 Task: Research Airbnb accommodation in OuÃ©sso, Republic of the Congo from 4th December, 2023 to 10th December, 2023 for 8 adults.4 bedrooms having 8 beds and 4 bathrooms. Property type can be house. Amenities needed are: wifi, TV, free parkinig on premises, gym, breakfast. Booking option can be shelf check-in. Look for 3 properties as per requirement.
Action: Mouse moved to (427, 96)
Screenshot: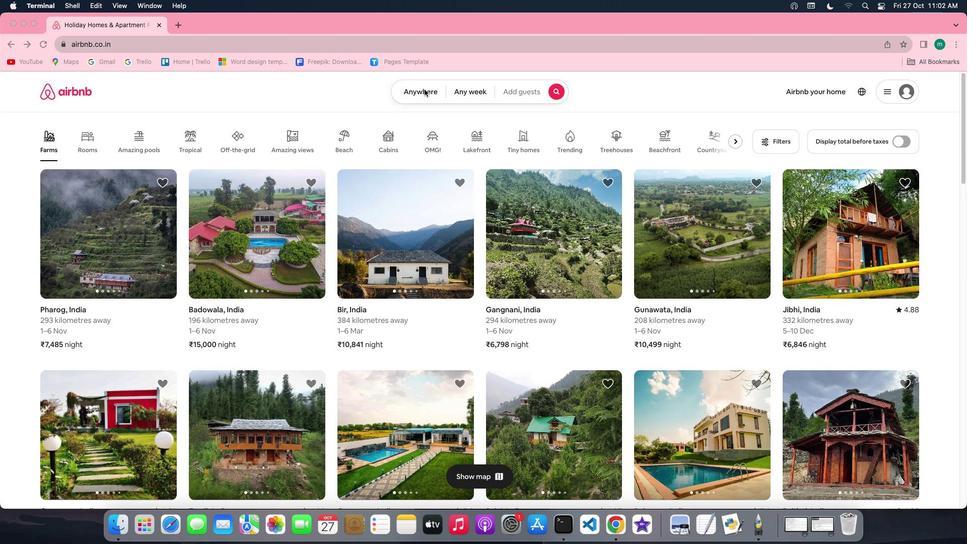 
Action: Mouse pressed left at (427, 96)
Screenshot: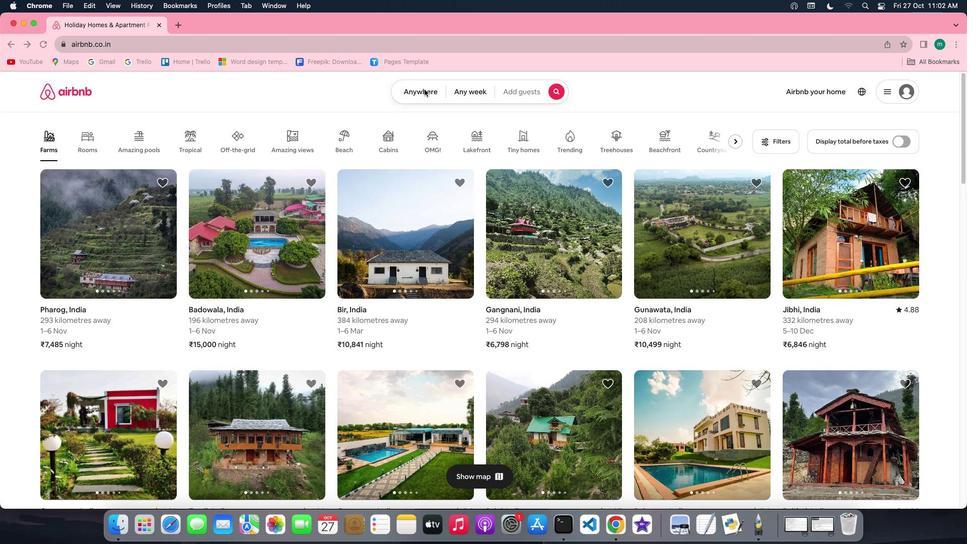 
Action: Mouse pressed left at (427, 96)
Screenshot: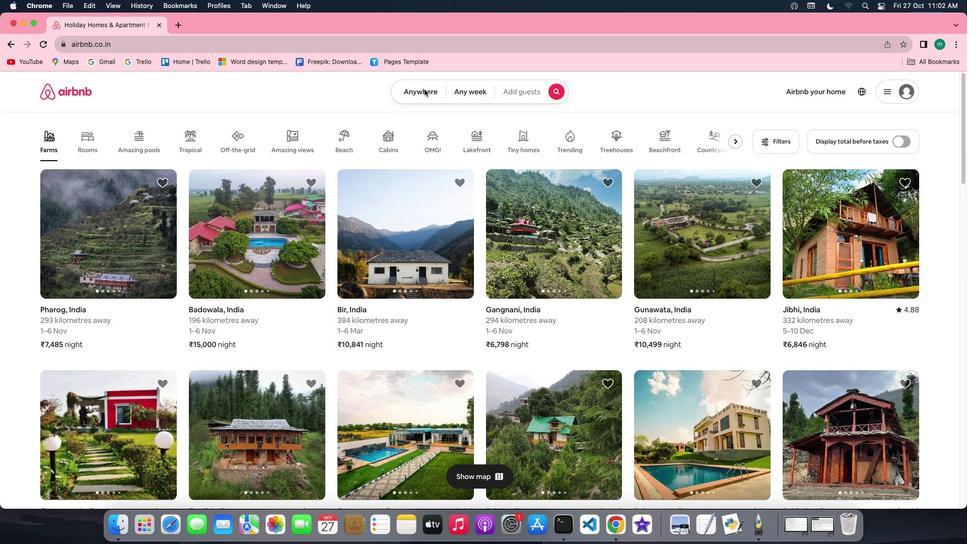 
Action: Mouse moved to (387, 128)
Screenshot: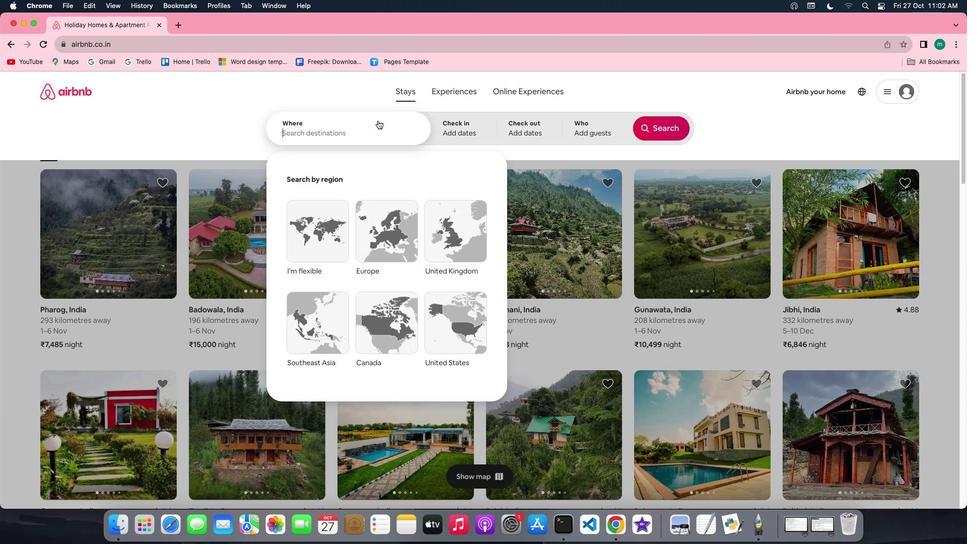 
Action: Key pressed Key.shift'O''u''e''s''s''o'','Key.spaceKey.shift'R''e''p''u''b''l''i''c'Key.space'o''f'Key.space't''h''e'Key.spaceKey.shift'C''o''n''g''o'
Screenshot: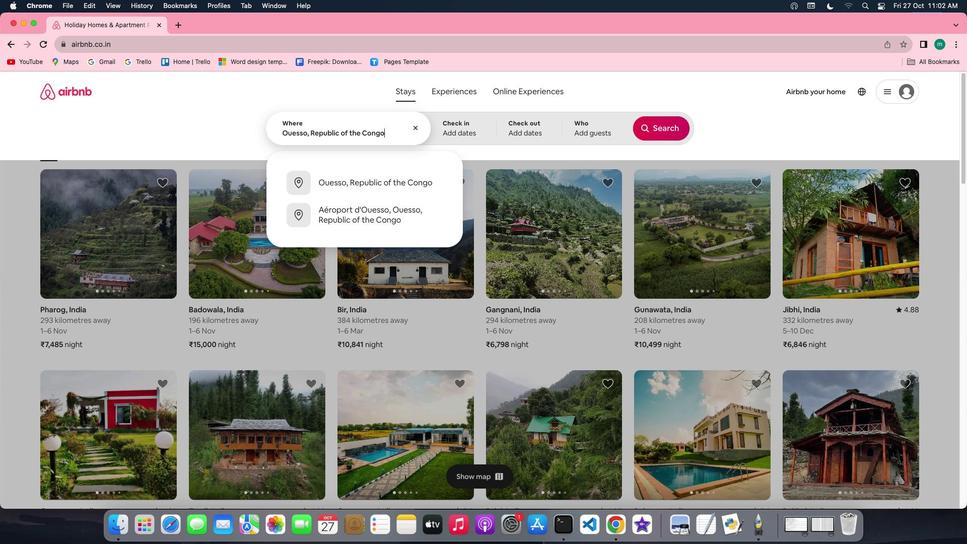 
Action: Mouse moved to (463, 127)
Screenshot: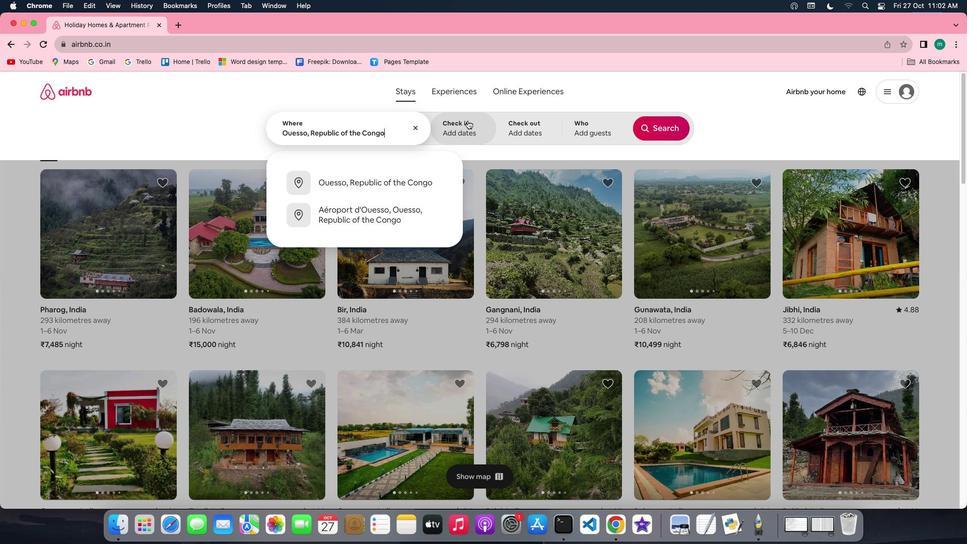 
Action: Mouse pressed left at (463, 127)
Screenshot: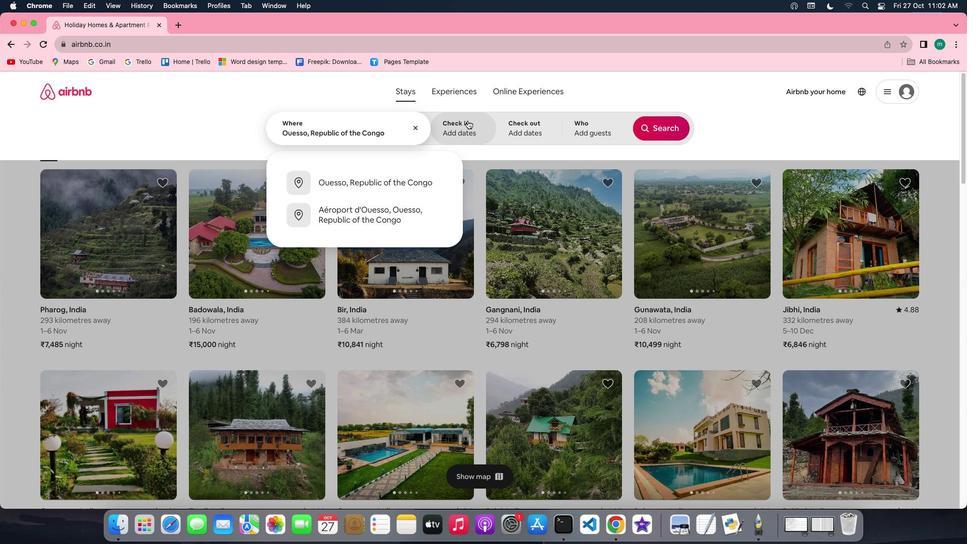 
Action: Mouse moved to (618, 216)
Screenshot: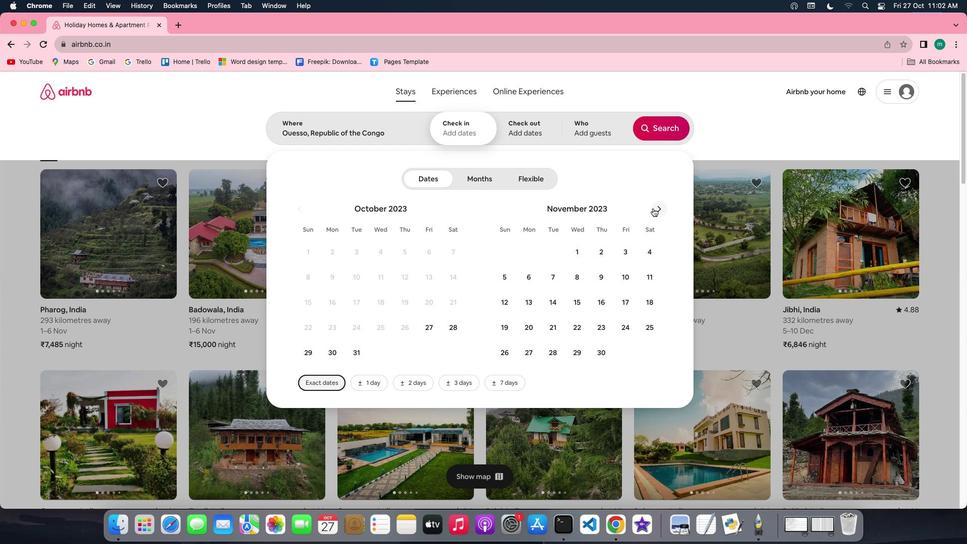 
Action: Mouse pressed left at (618, 216)
Screenshot: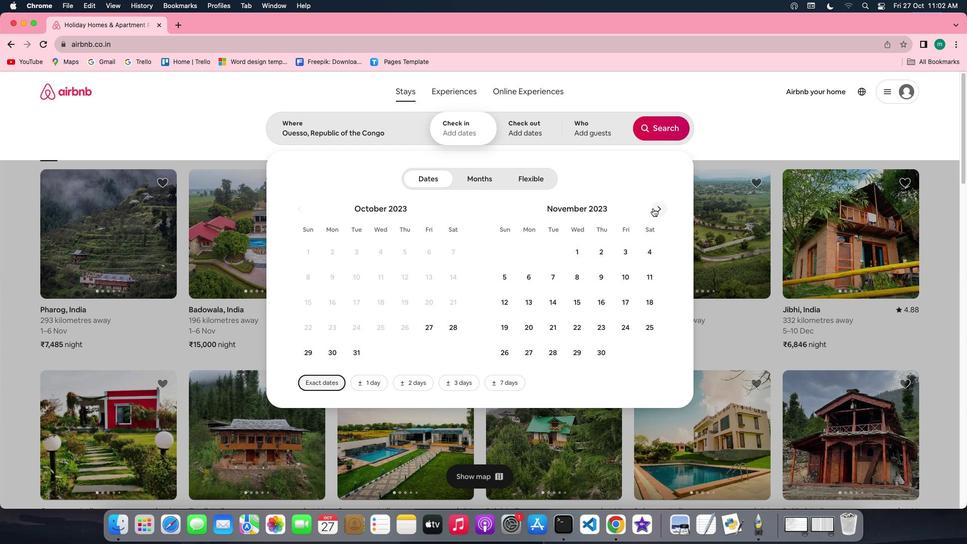 
Action: Mouse moved to (516, 284)
Screenshot: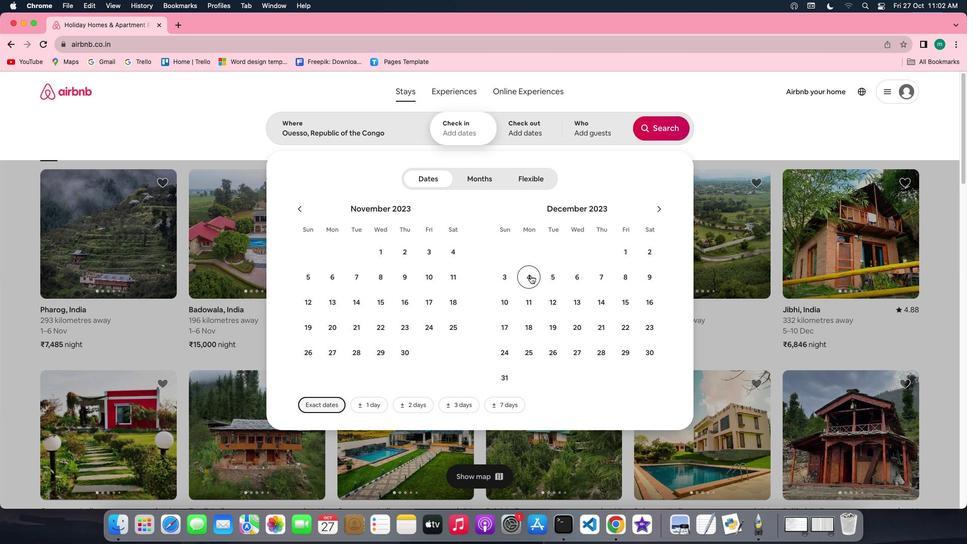 
Action: Mouse pressed left at (516, 284)
Screenshot: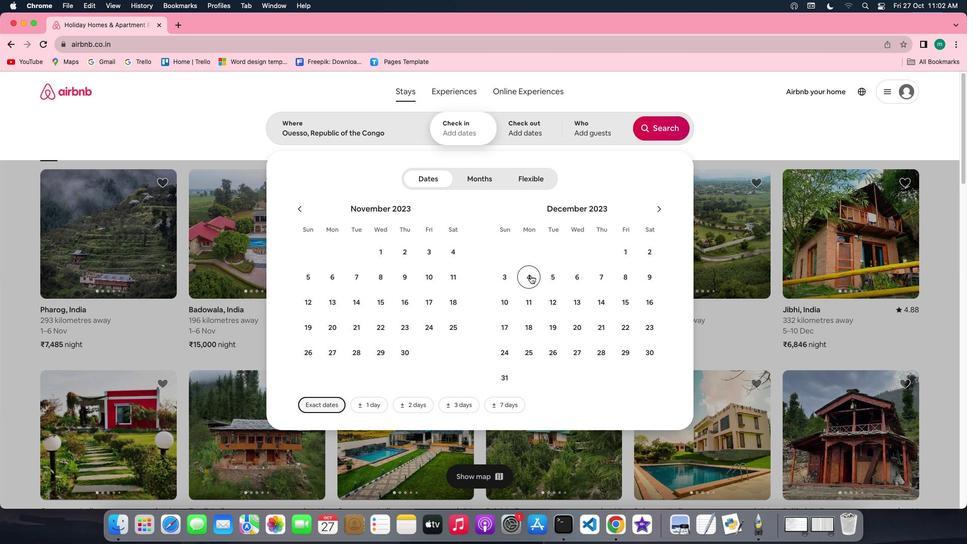 
Action: Mouse moved to (497, 311)
Screenshot: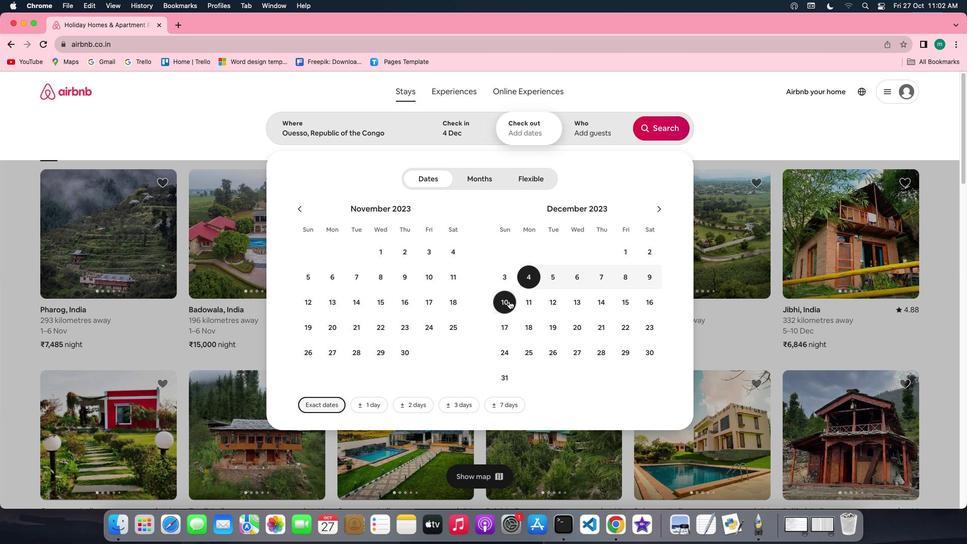 
Action: Mouse pressed left at (497, 311)
Screenshot: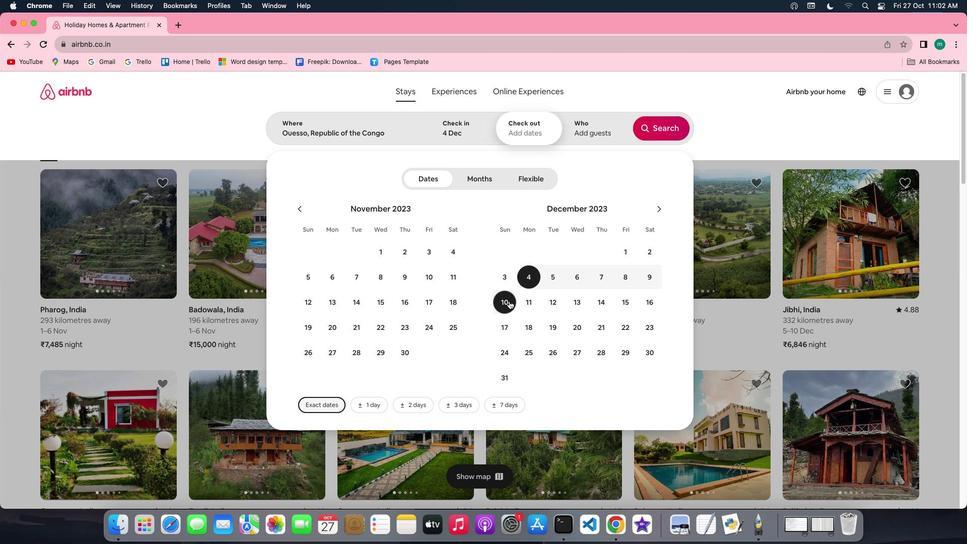 
Action: Mouse moved to (573, 139)
Screenshot: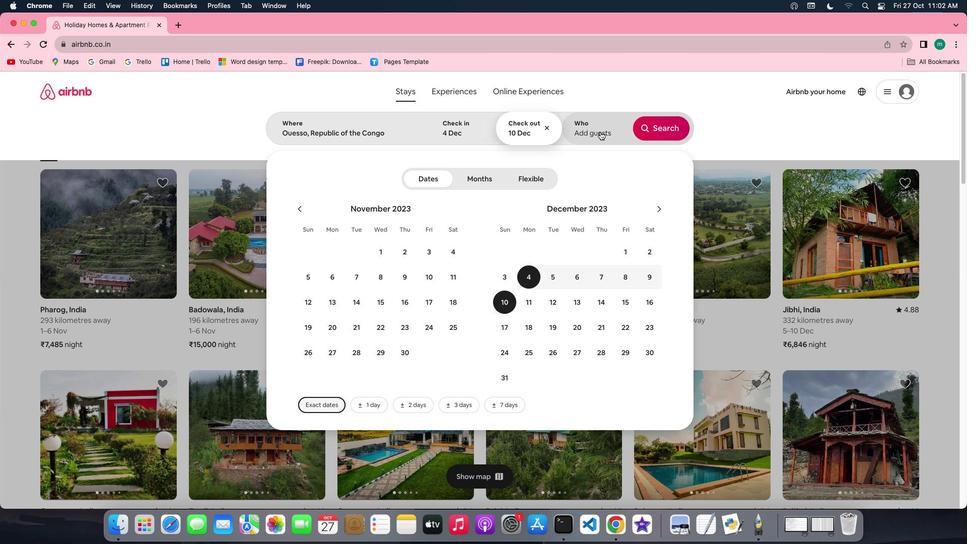 
Action: Mouse pressed left at (573, 139)
Screenshot: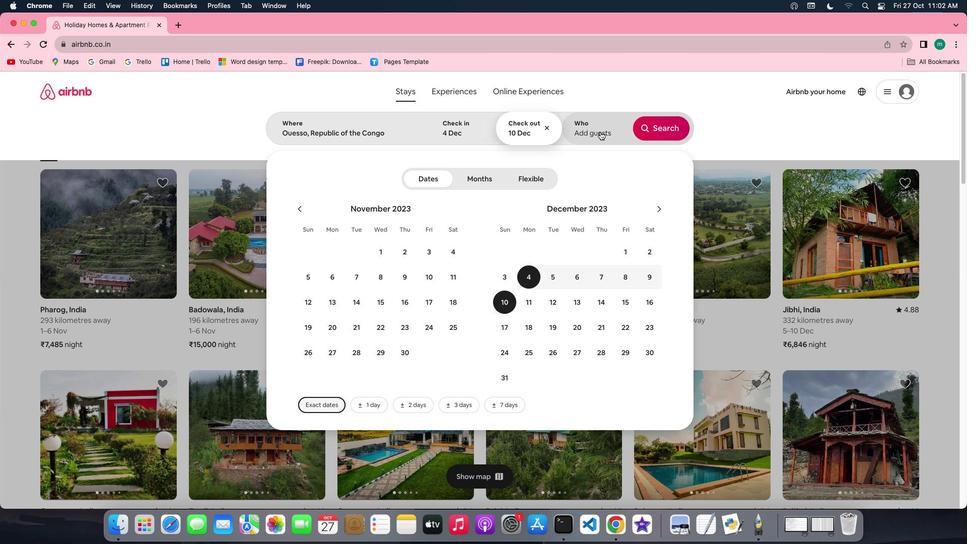 
Action: Mouse moved to (627, 192)
Screenshot: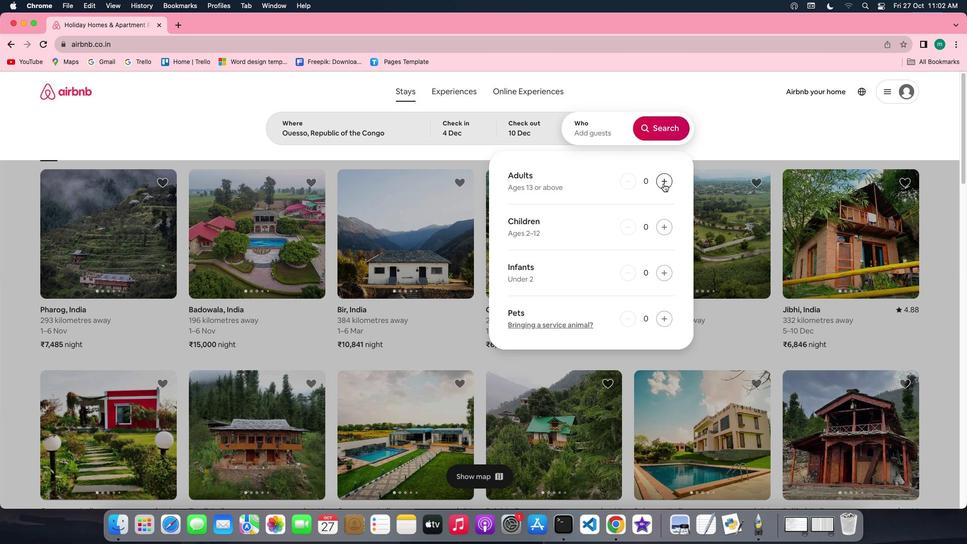 
Action: Mouse pressed left at (627, 192)
Screenshot: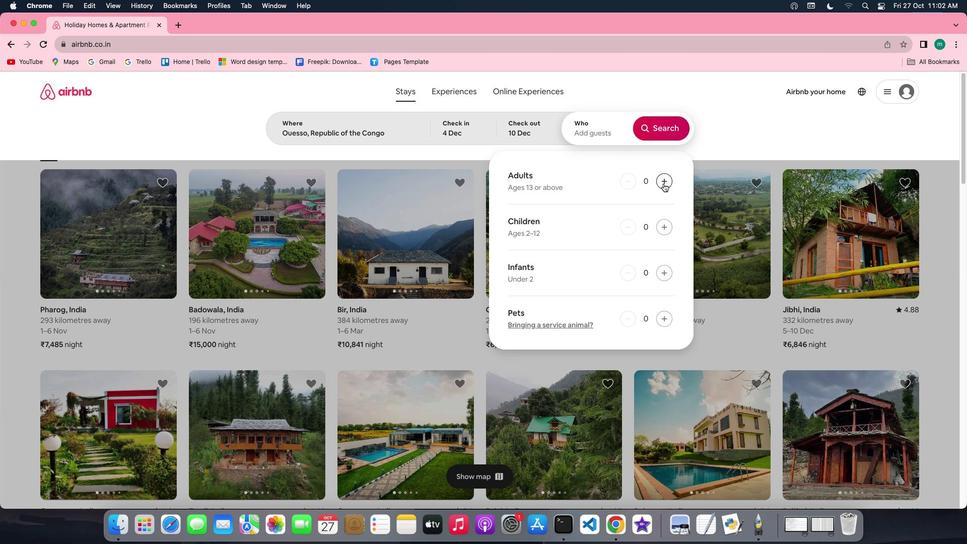 
Action: Mouse pressed left at (627, 192)
Screenshot: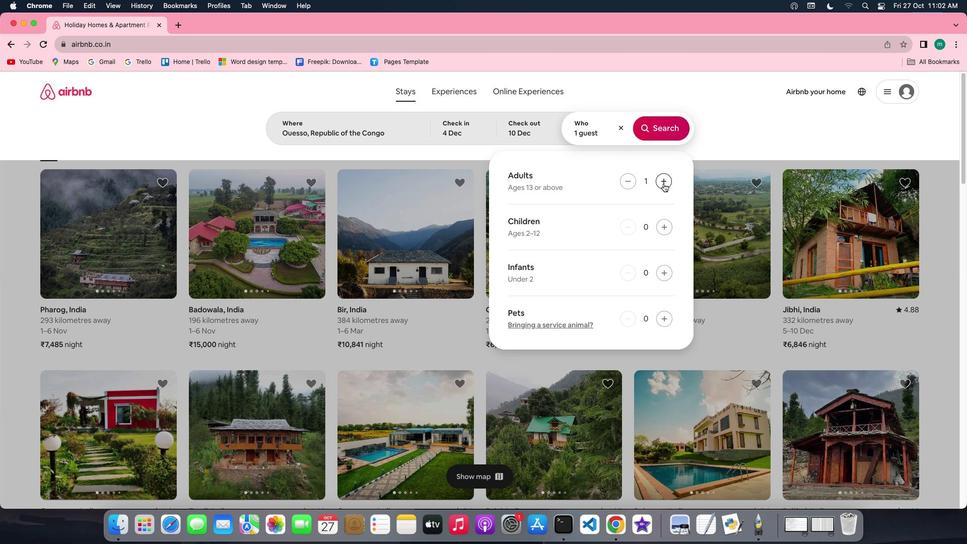 
Action: Mouse pressed left at (627, 192)
Screenshot: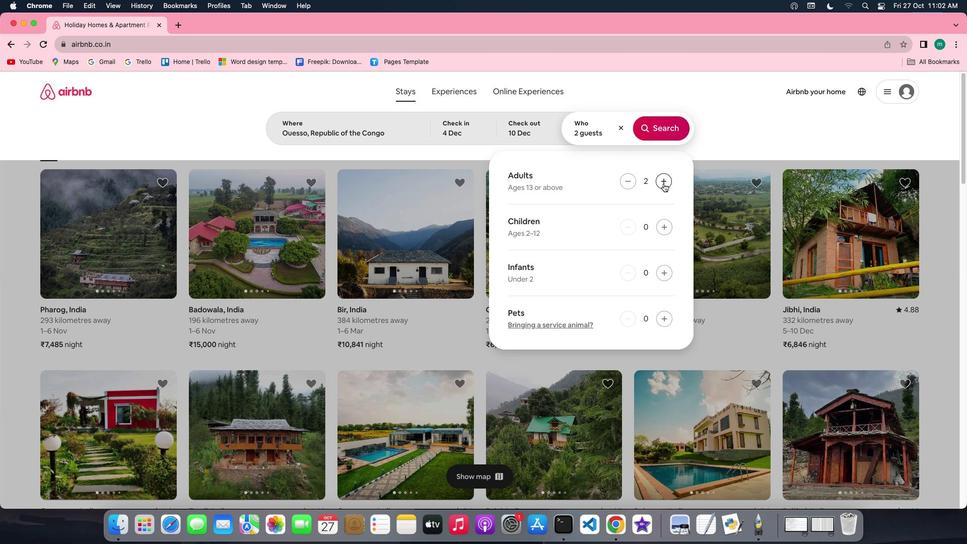
Action: Mouse pressed left at (627, 192)
Screenshot: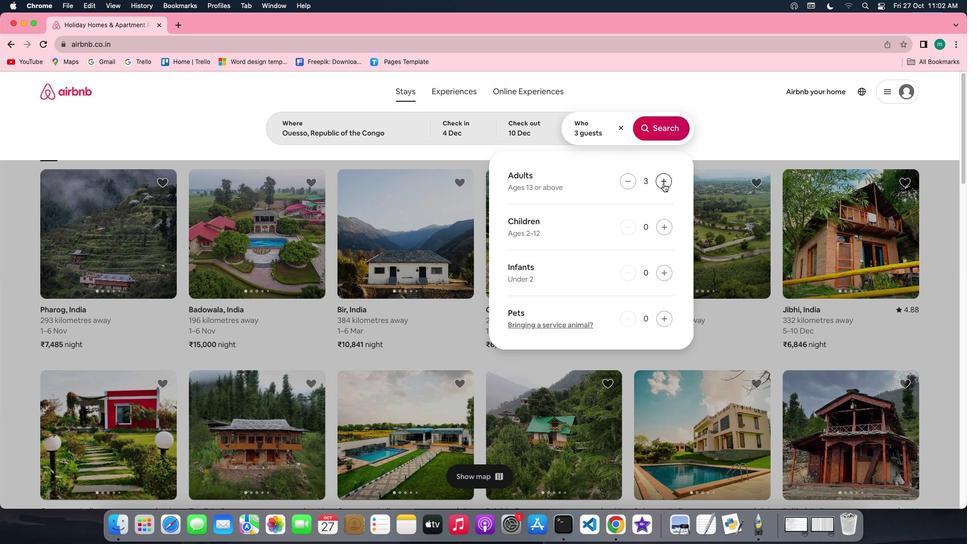 
Action: Mouse pressed left at (627, 192)
Screenshot: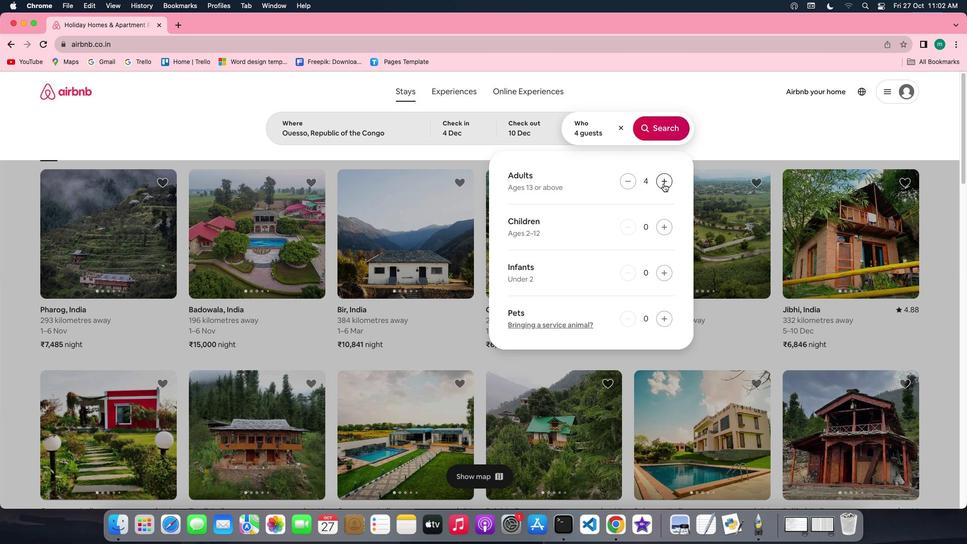 
Action: Mouse pressed left at (627, 192)
Screenshot: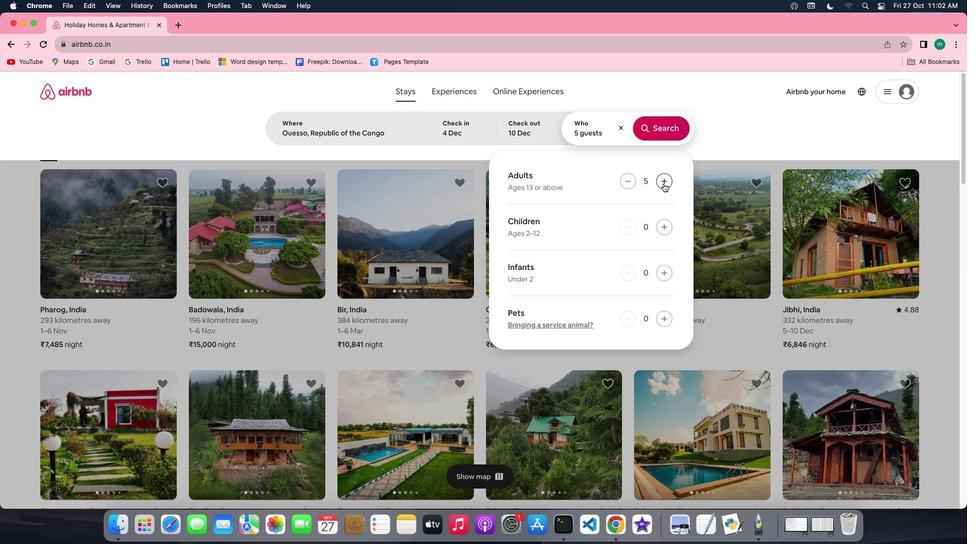 
Action: Mouse pressed left at (627, 192)
Screenshot: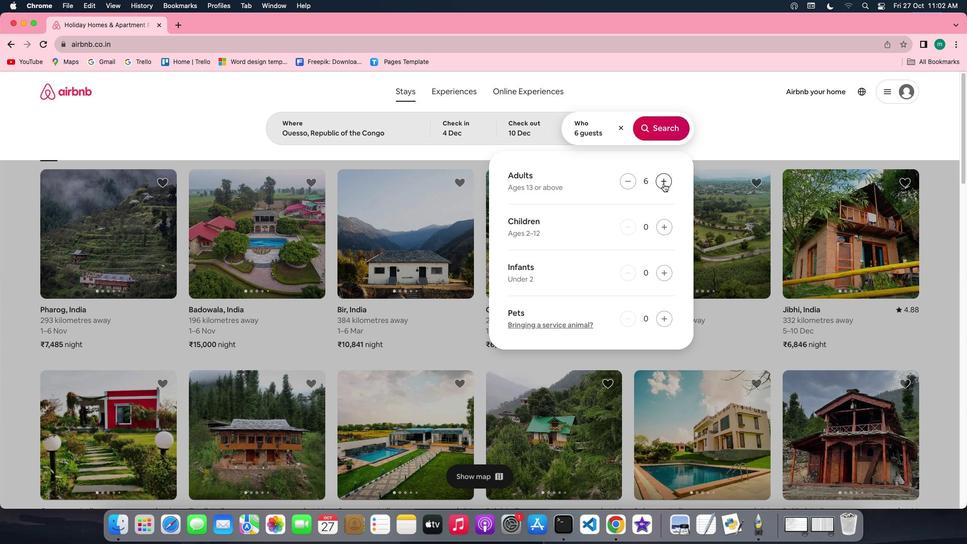 
Action: Mouse pressed left at (627, 192)
Screenshot: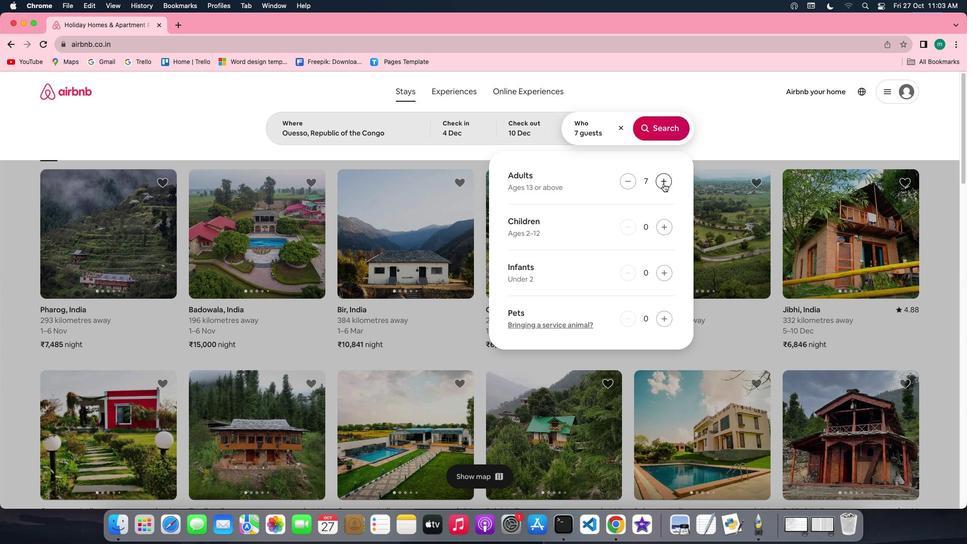 
Action: Mouse moved to (625, 130)
Screenshot: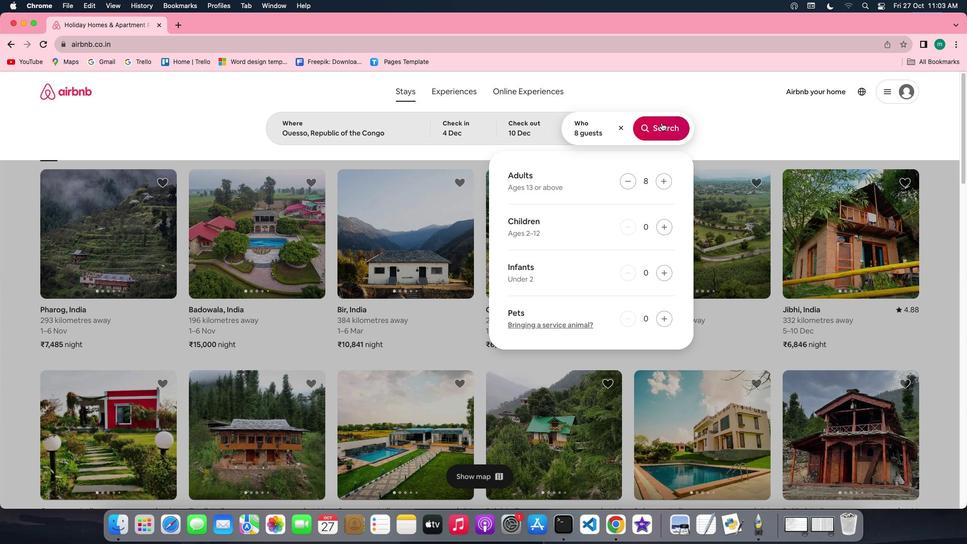 
Action: Mouse pressed left at (625, 130)
Screenshot: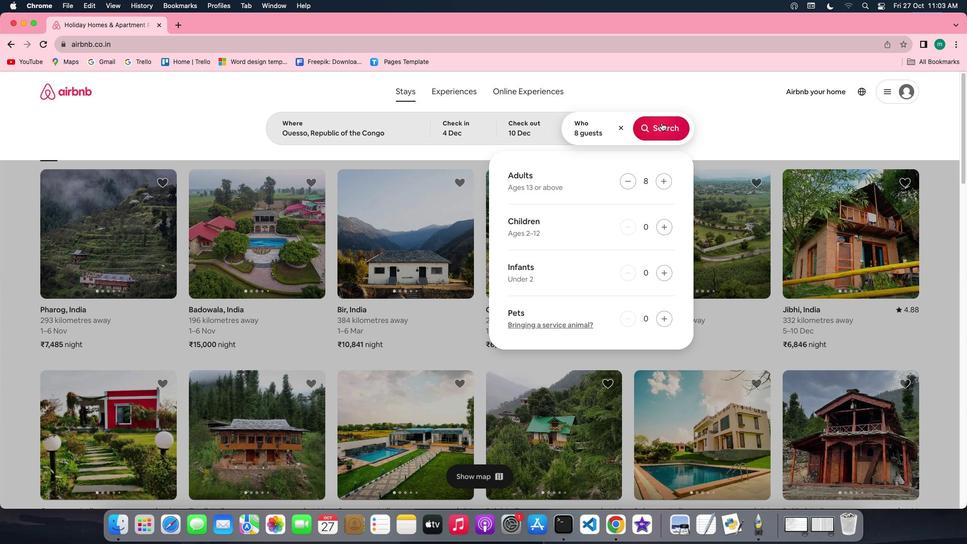
Action: Mouse moved to (758, 142)
Screenshot: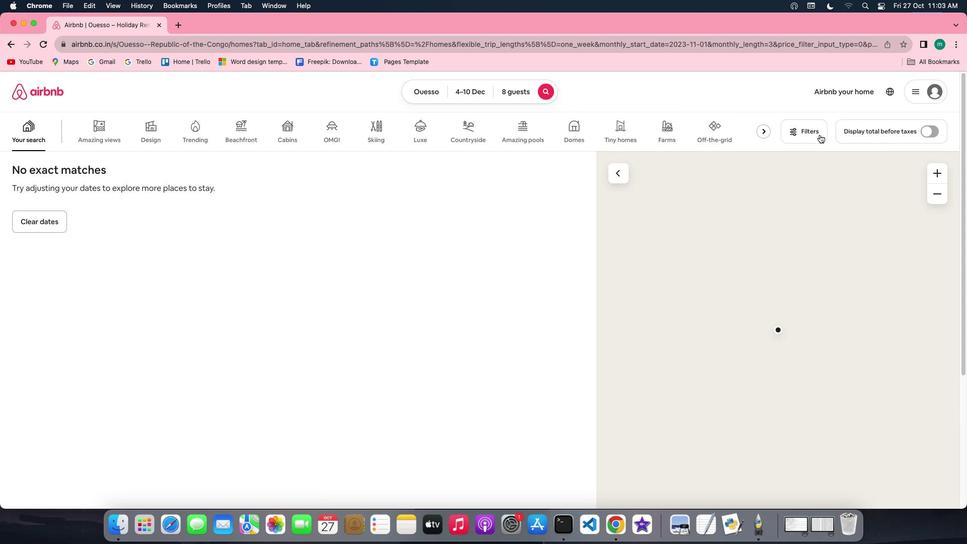 
Action: Mouse pressed left at (758, 142)
Screenshot: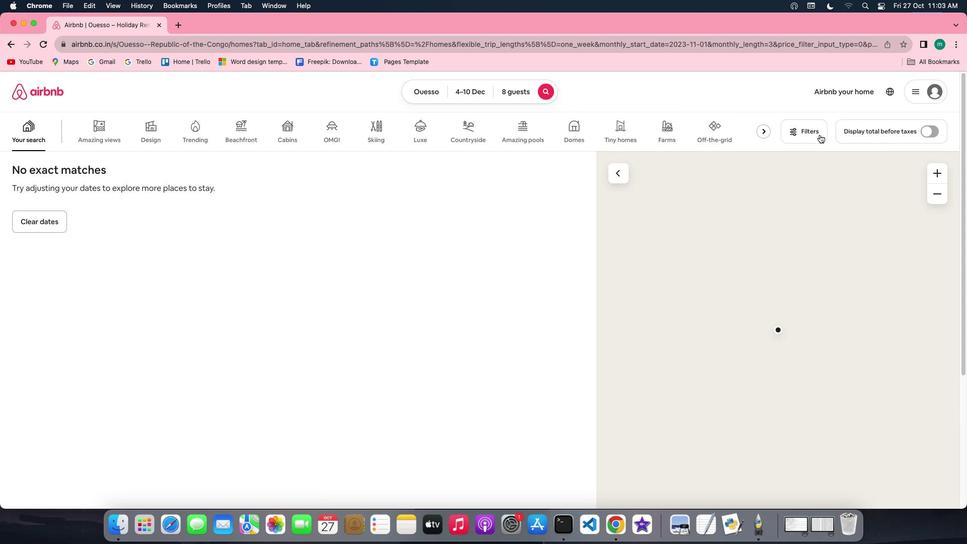 
Action: Mouse moved to (517, 275)
Screenshot: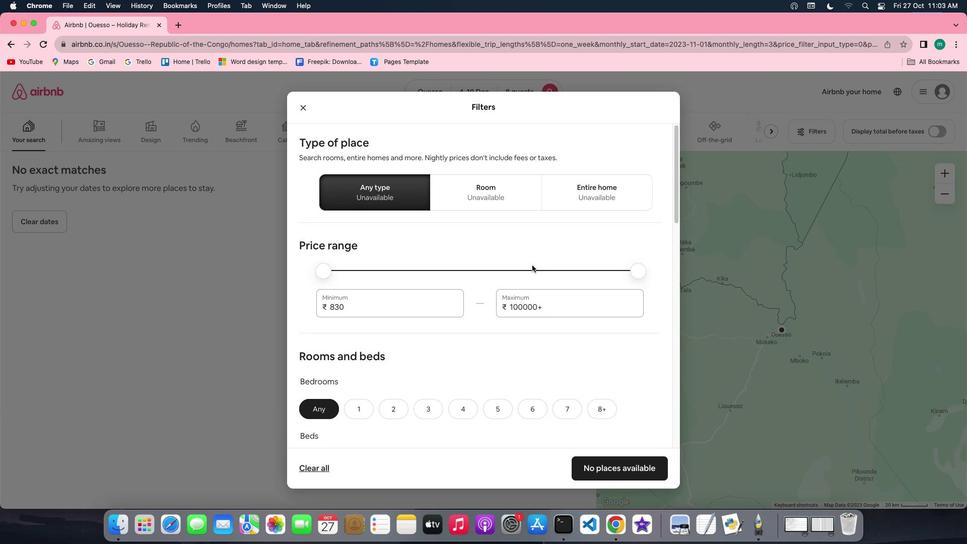 
Action: Mouse scrolled (517, 275) with delta (72, 5)
Screenshot: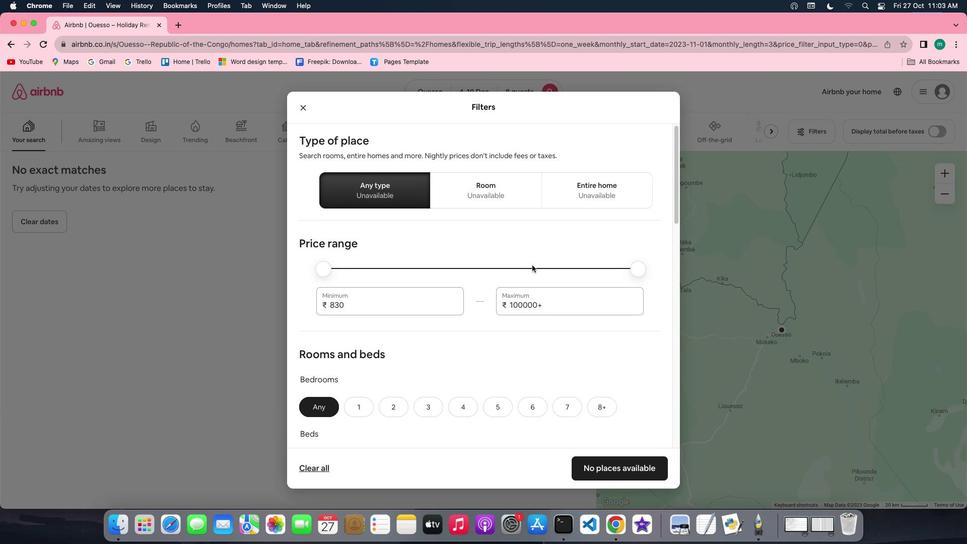 
Action: Mouse scrolled (517, 275) with delta (72, 5)
Screenshot: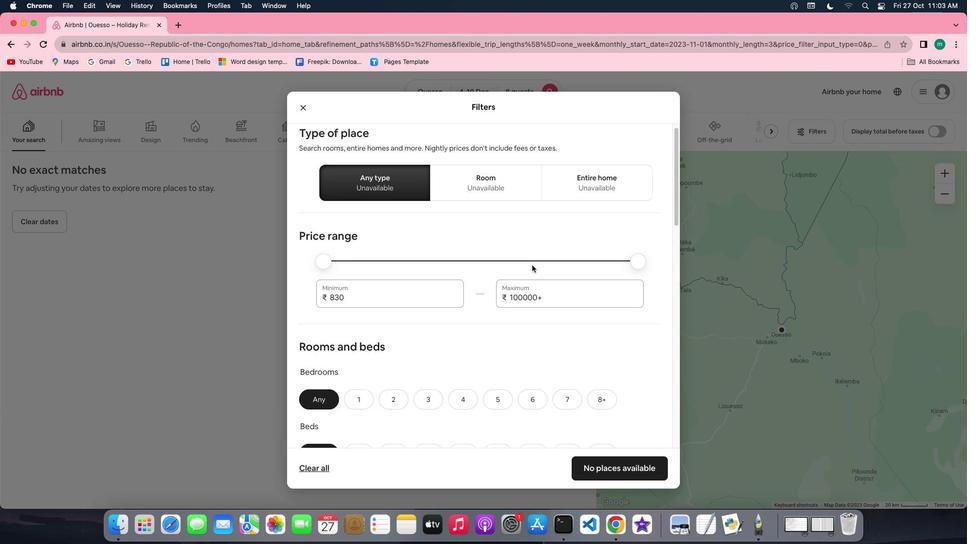
Action: Mouse scrolled (517, 275) with delta (72, 5)
Screenshot: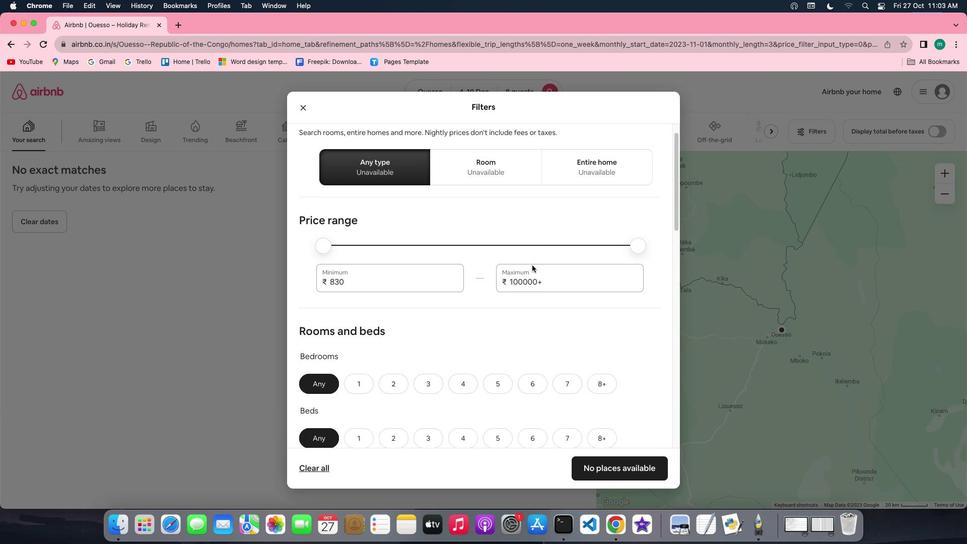 
Action: Mouse scrolled (517, 275) with delta (72, 4)
Screenshot: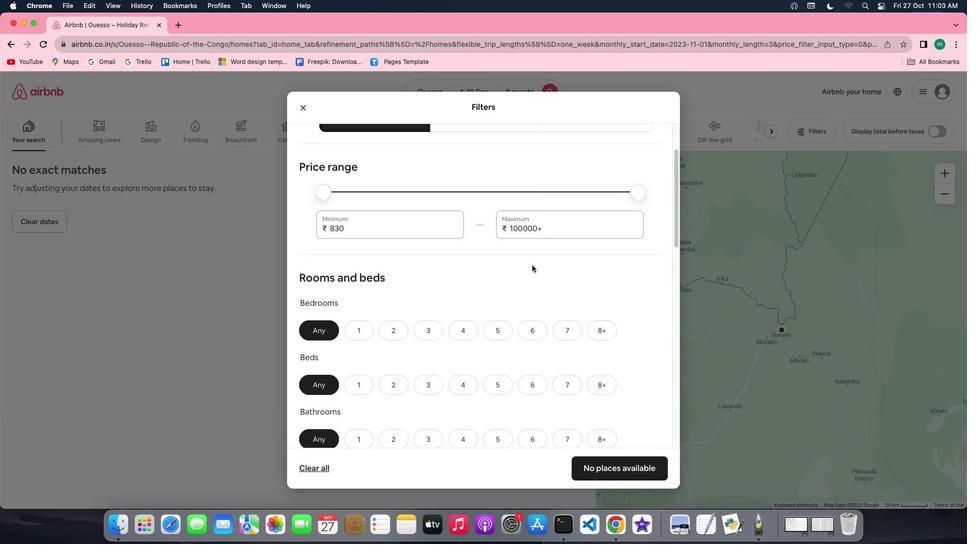 
Action: Mouse moved to (456, 269)
Screenshot: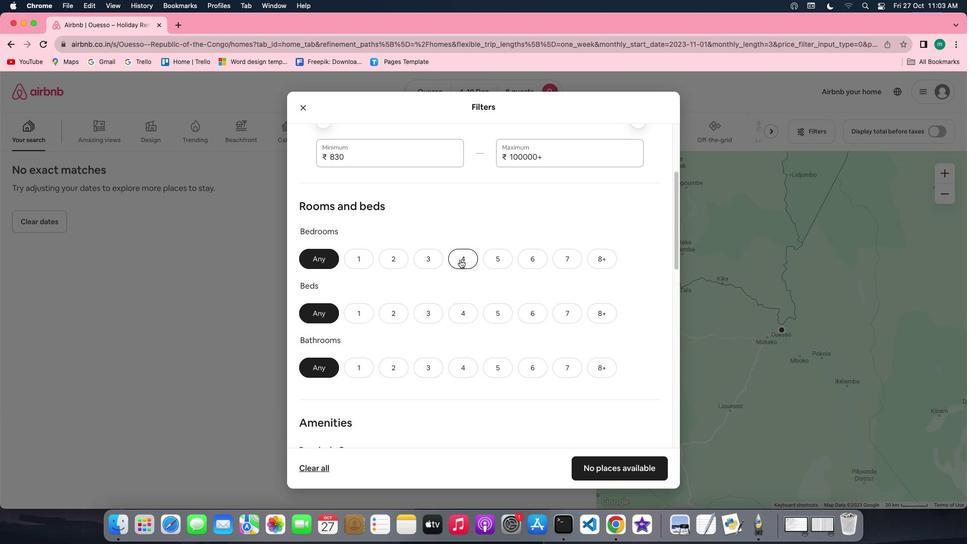 
Action: Mouse pressed left at (456, 269)
Screenshot: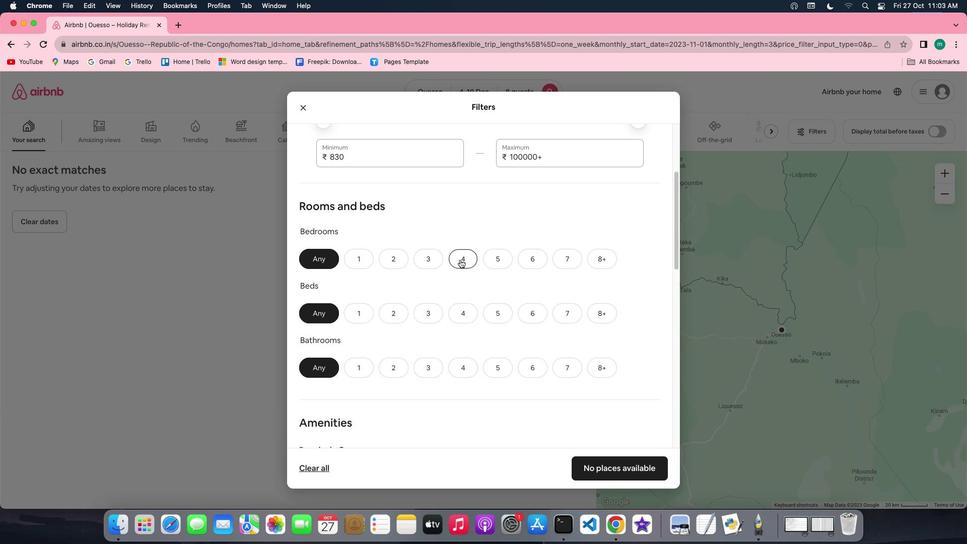 
Action: Mouse moved to (568, 325)
Screenshot: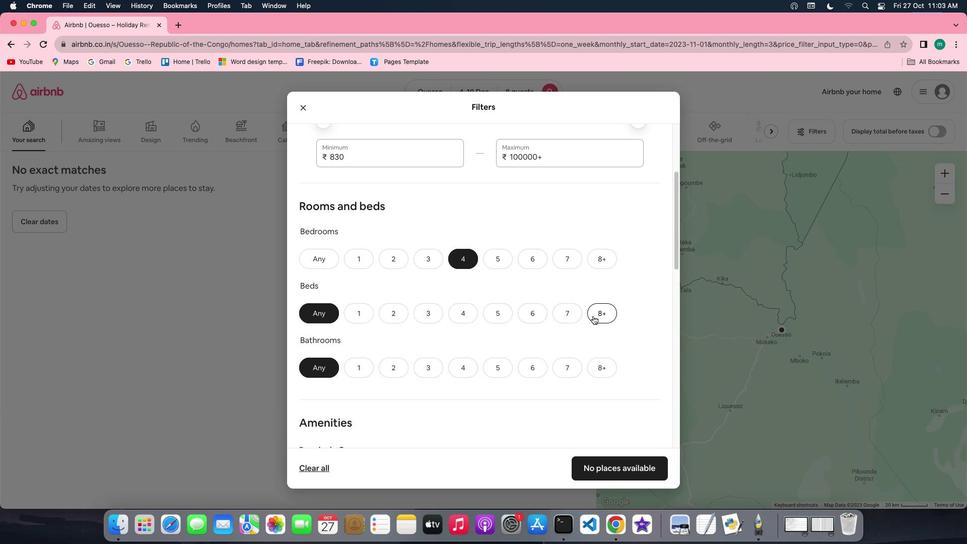 
Action: Mouse pressed left at (568, 325)
Screenshot: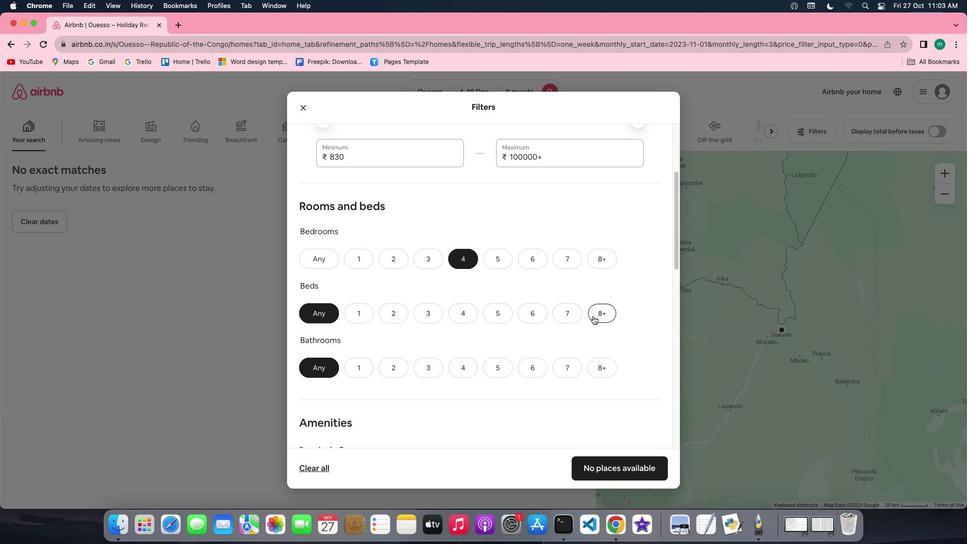 
Action: Mouse moved to (452, 374)
Screenshot: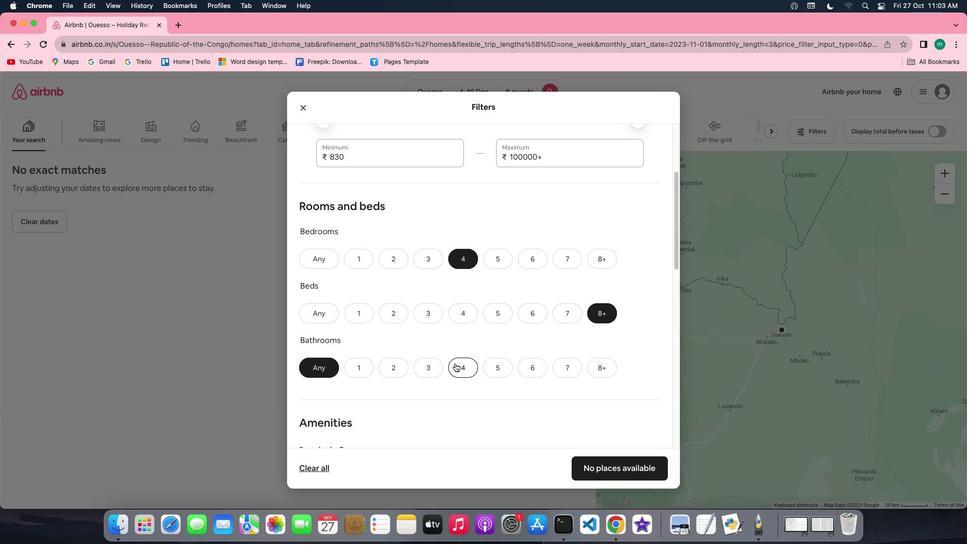 
Action: Mouse pressed left at (452, 374)
Screenshot: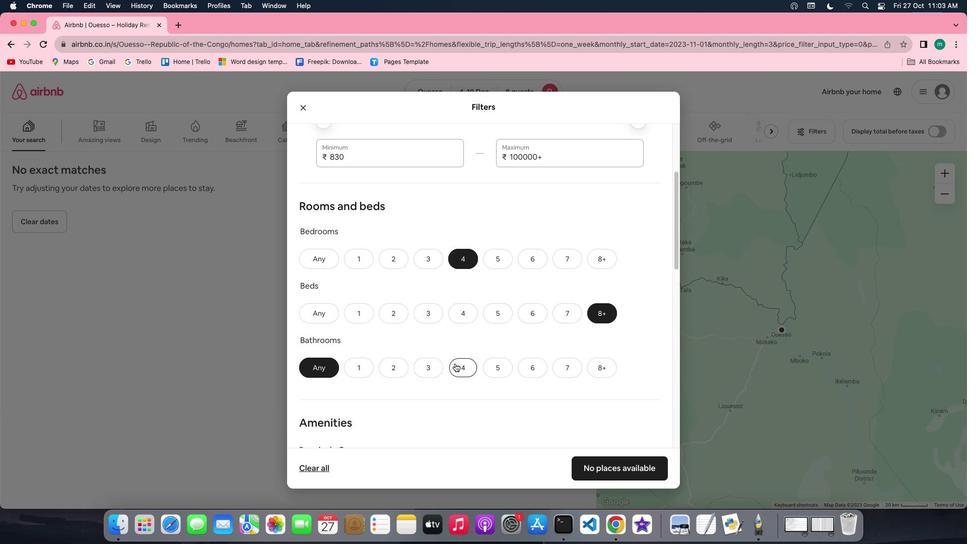
Action: Mouse moved to (595, 366)
Screenshot: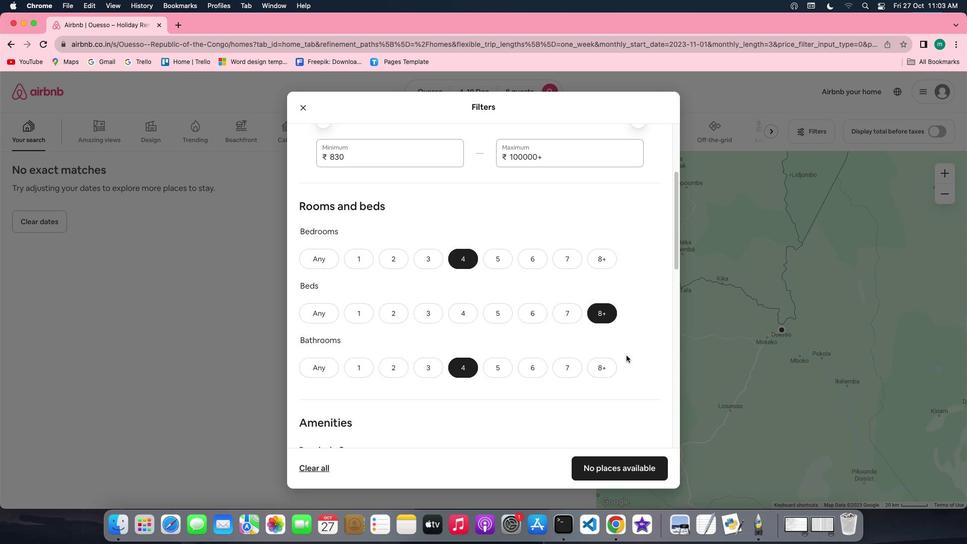
Action: Mouse scrolled (595, 366) with delta (72, 5)
Screenshot: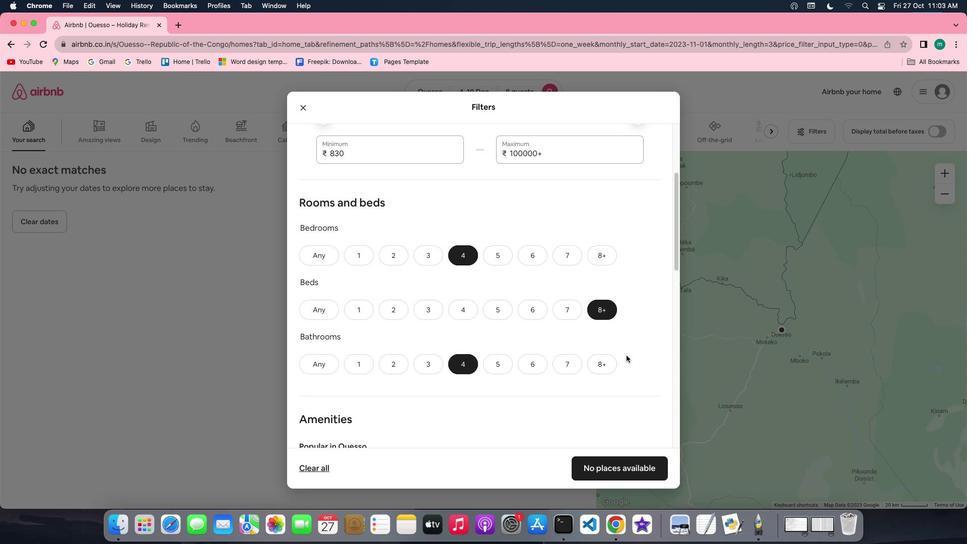 
Action: Mouse scrolled (595, 366) with delta (72, 5)
Screenshot: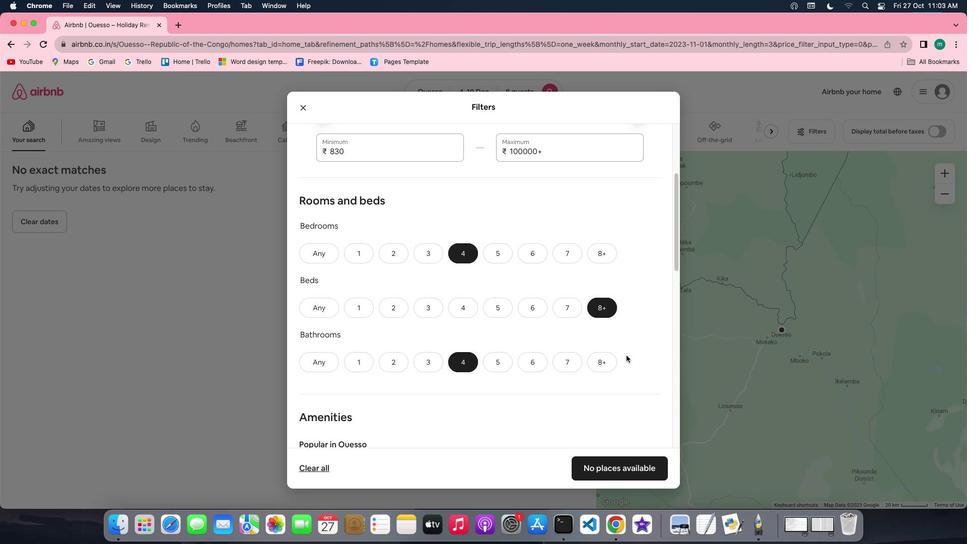 
Action: Mouse scrolled (595, 366) with delta (72, 5)
Screenshot: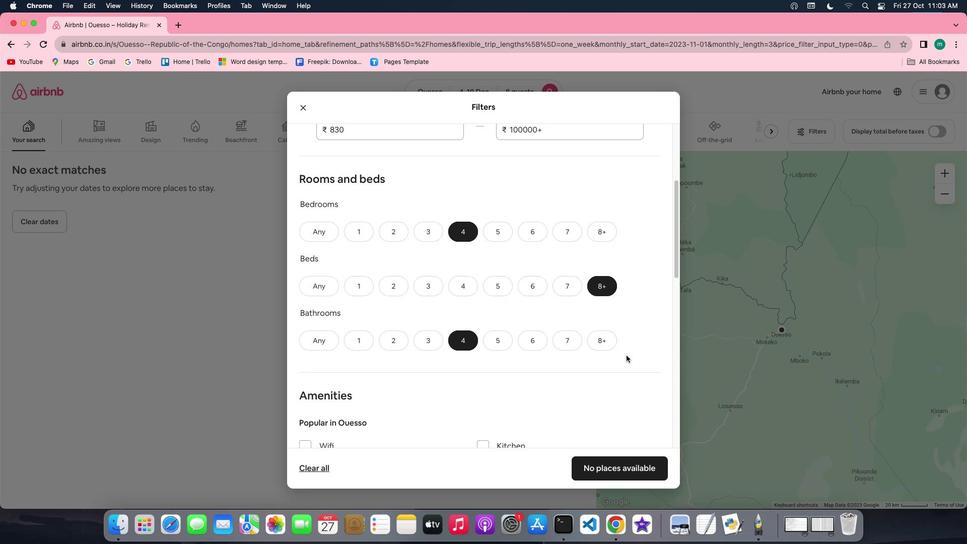 
Action: Mouse scrolled (595, 366) with delta (72, 5)
Screenshot: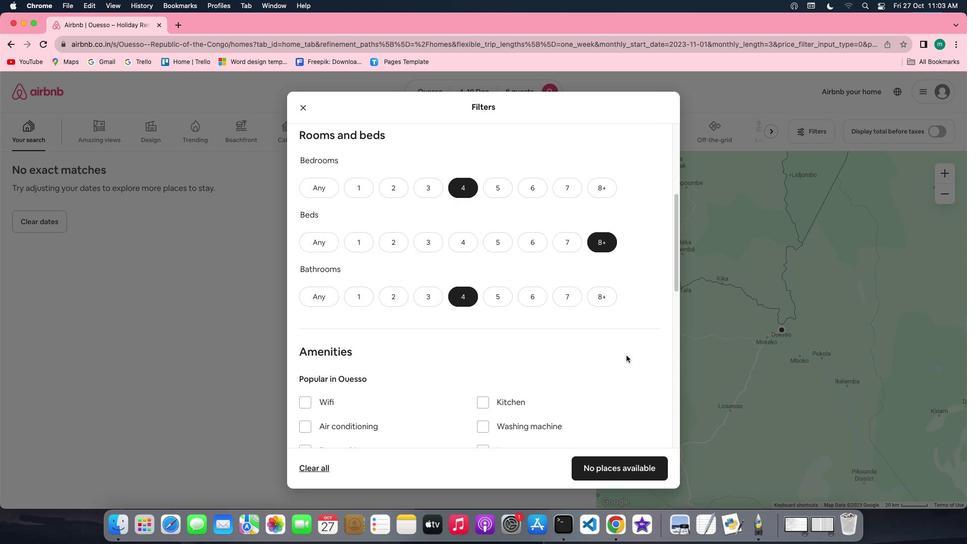 
Action: Mouse scrolled (595, 366) with delta (72, 5)
Screenshot: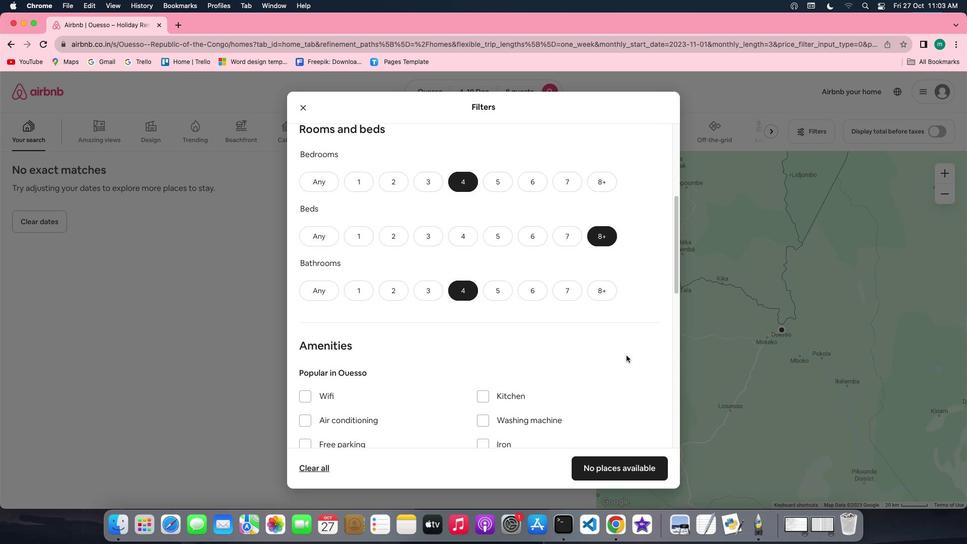 
Action: Mouse scrolled (595, 366) with delta (72, 5)
Screenshot: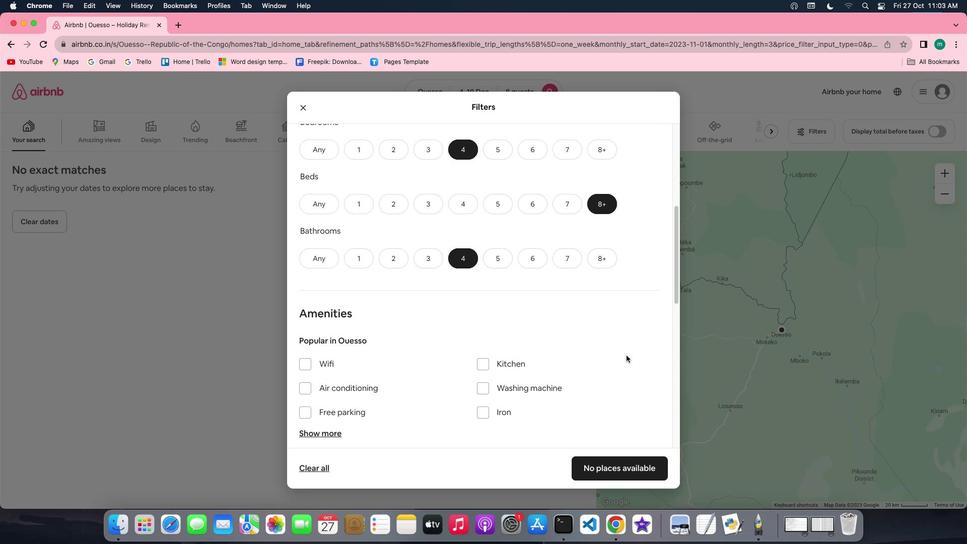 
Action: Mouse scrolled (595, 366) with delta (72, 5)
Screenshot: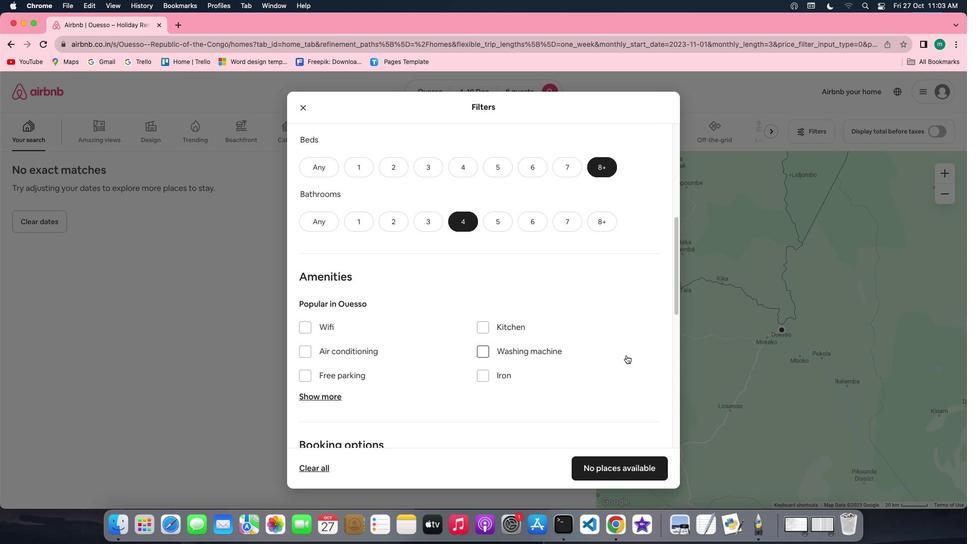 
Action: Mouse scrolled (595, 366) with delta (72, 5)
Screenshot: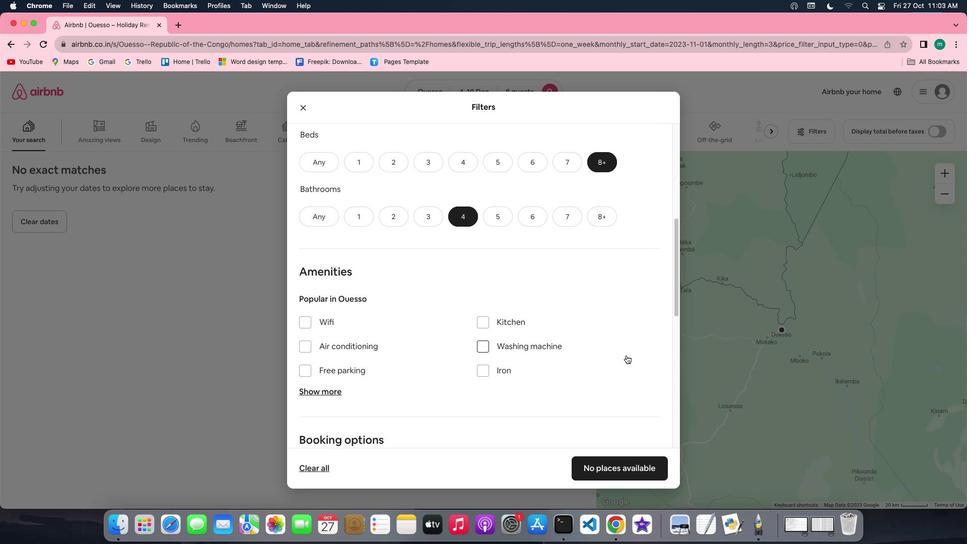 
Action: Mouse scrolled (595, 366) with delta (72, 5)
Screenshot: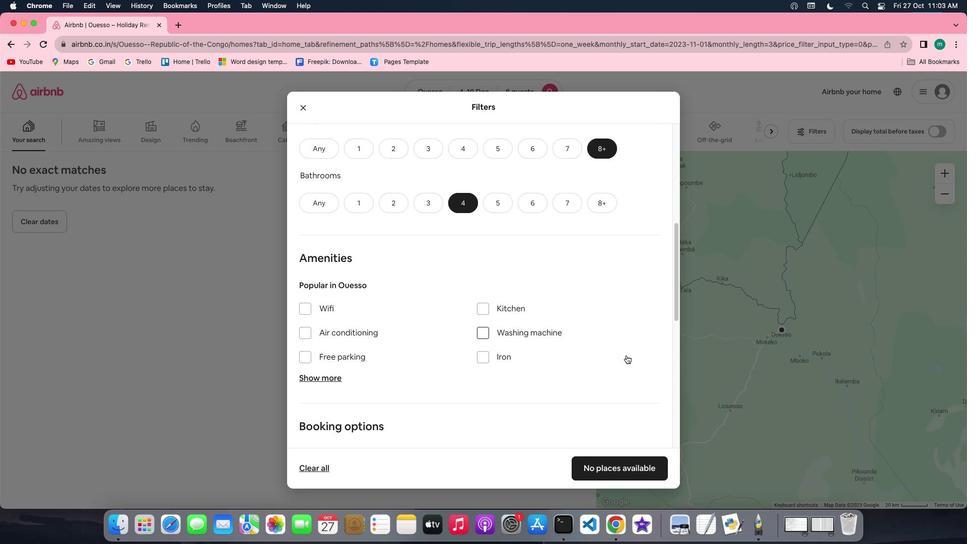 
Action: Mouse scrolled (595, 366) with delta (72, 5)
Screenshot: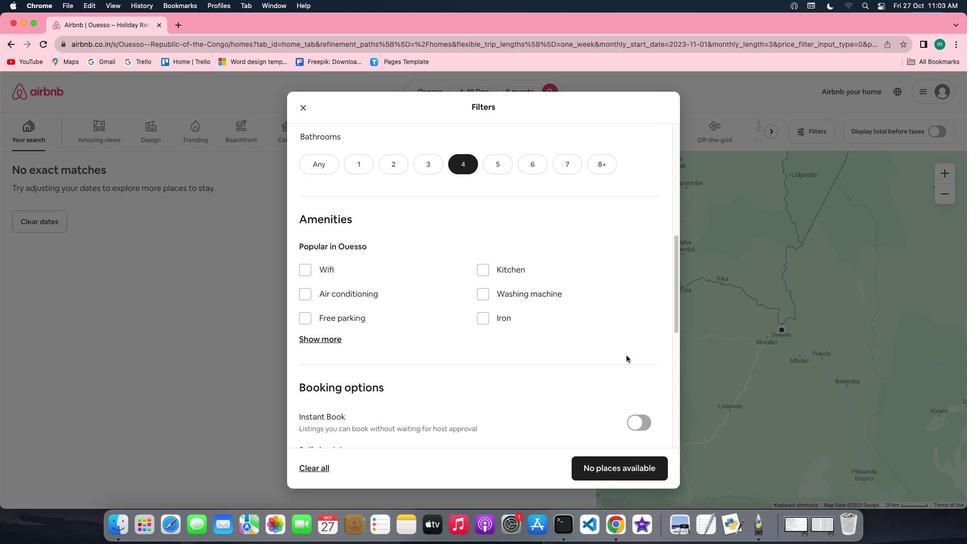 
Action: Mouse scrolled (595, 366) with delta (72, 5)
Screenshot: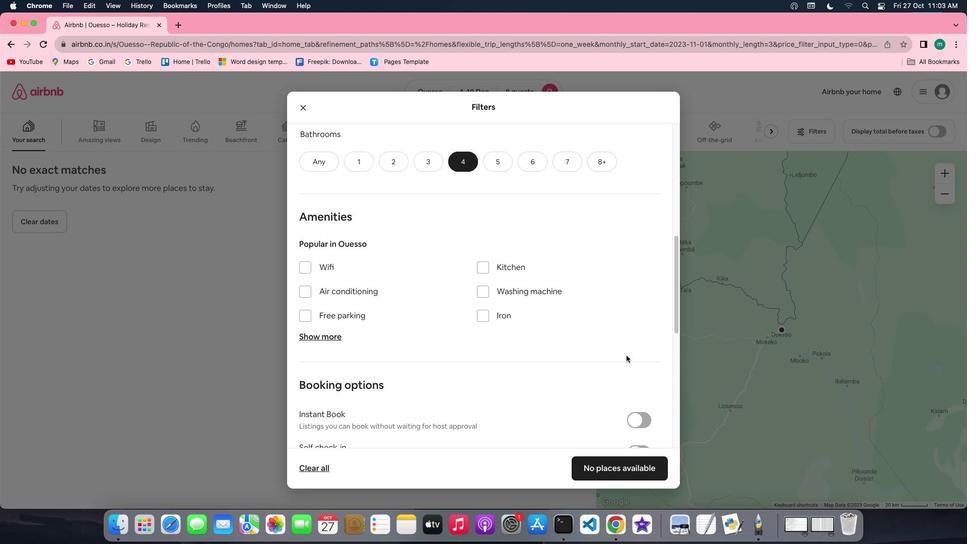 
Action: Mouse scrolled (595, 366) with delta (72, 5)
Screenshot: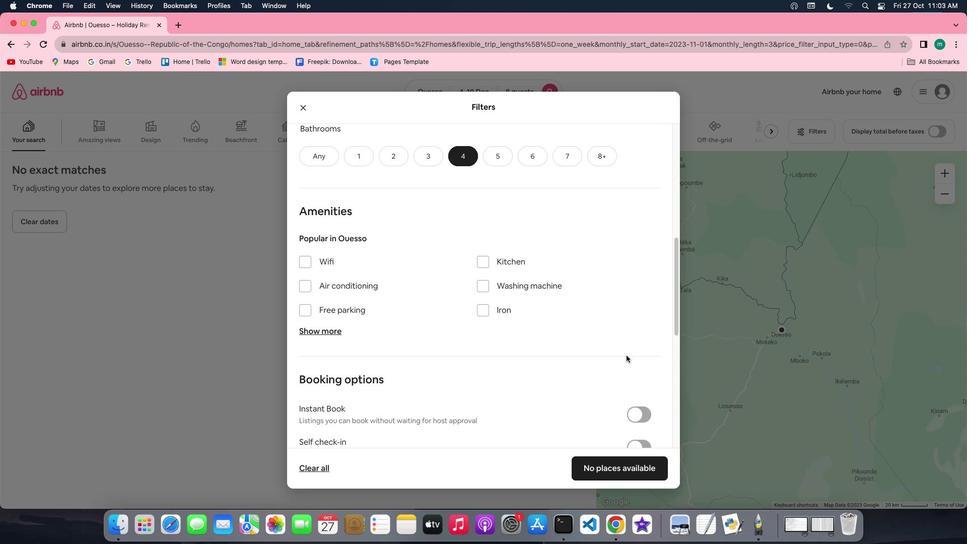 
Action: Mouse scrolled (595, 366) with delta (72, 5)
Screenshot: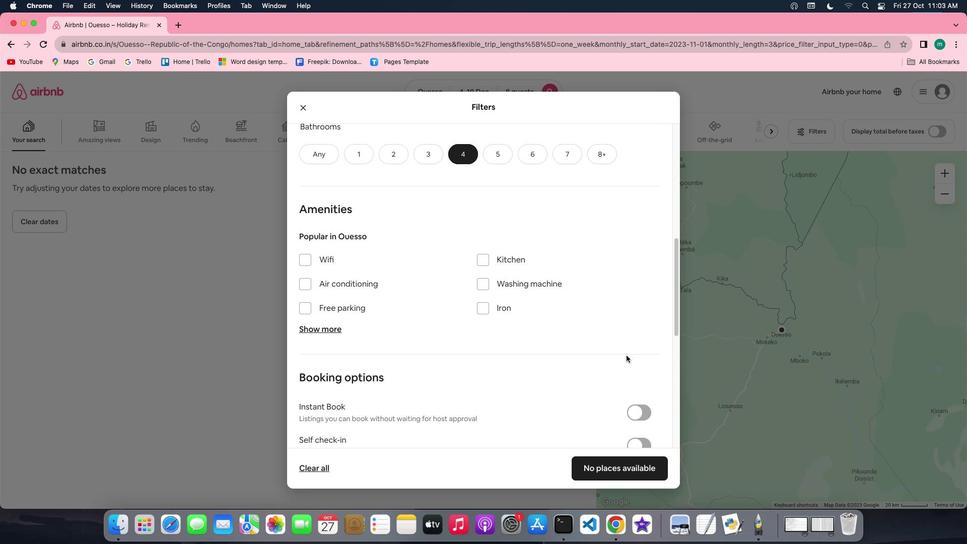 
Action: Mouse scrolled (595, 366) with delta (72, 5)
Screenshot: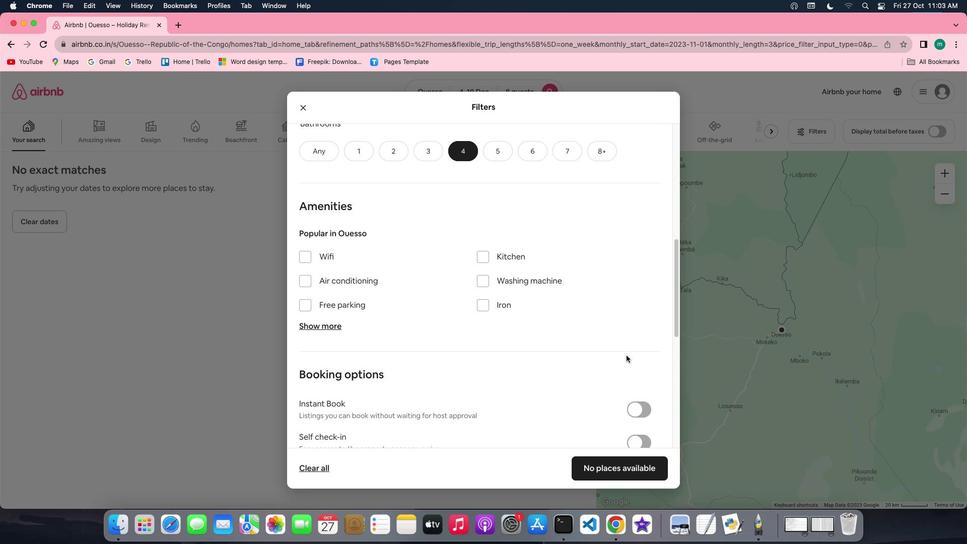 
Action: Mouse scrolled (595, 366) with delta (72, 5)
Screenshot: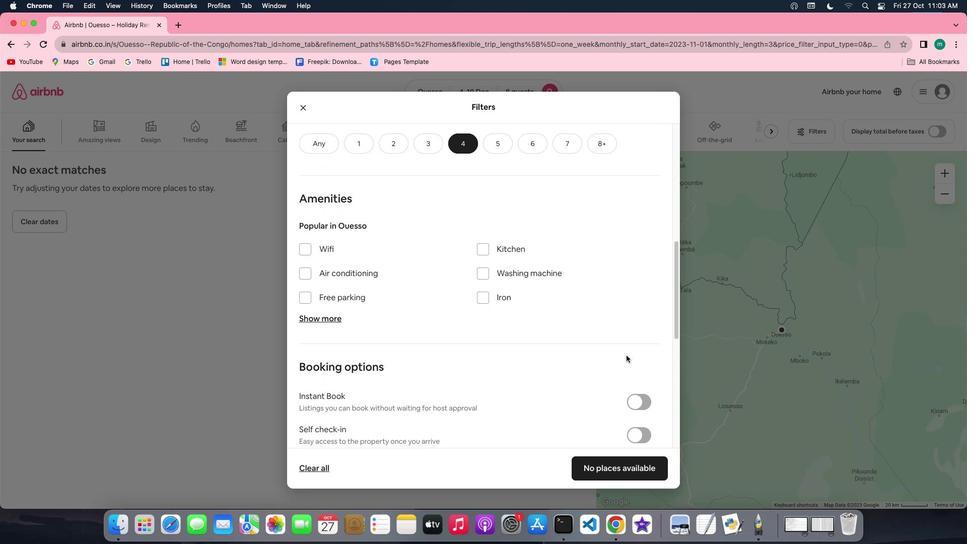 
Action: Mouse scrolled (595, 366) with delta (72, 5)
Screenshot: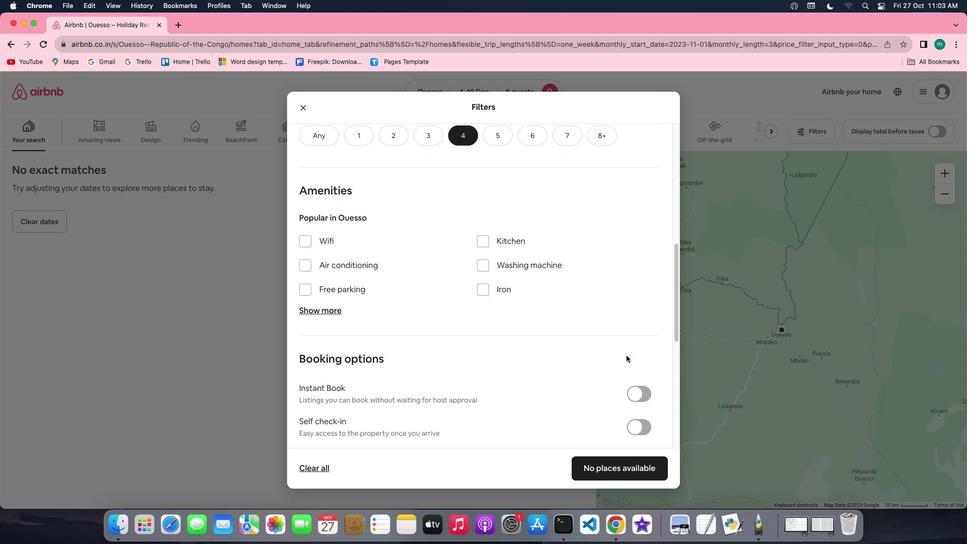 
Action: Mouse moved to (331, 246)
Screenshot: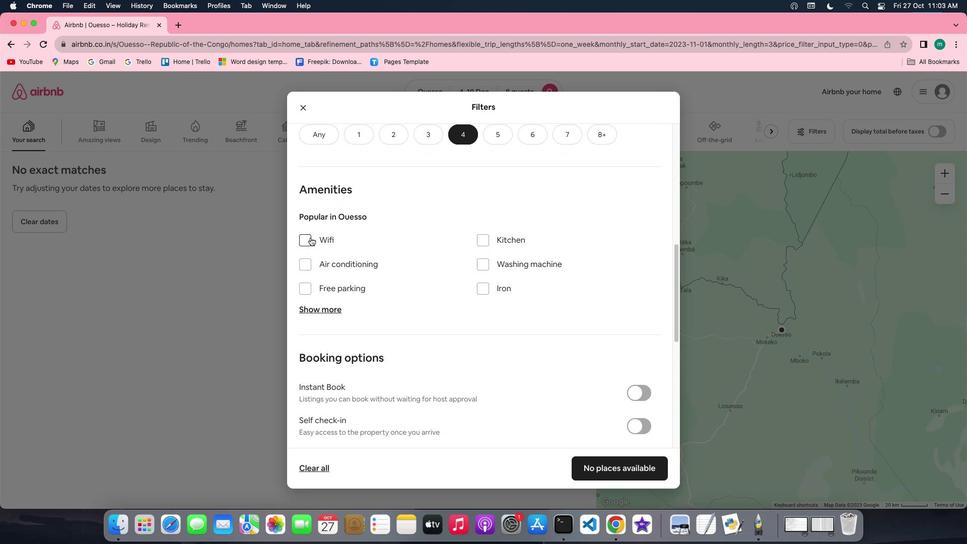 
Action: Mouse pressed left at (331, 246)
Screenshot: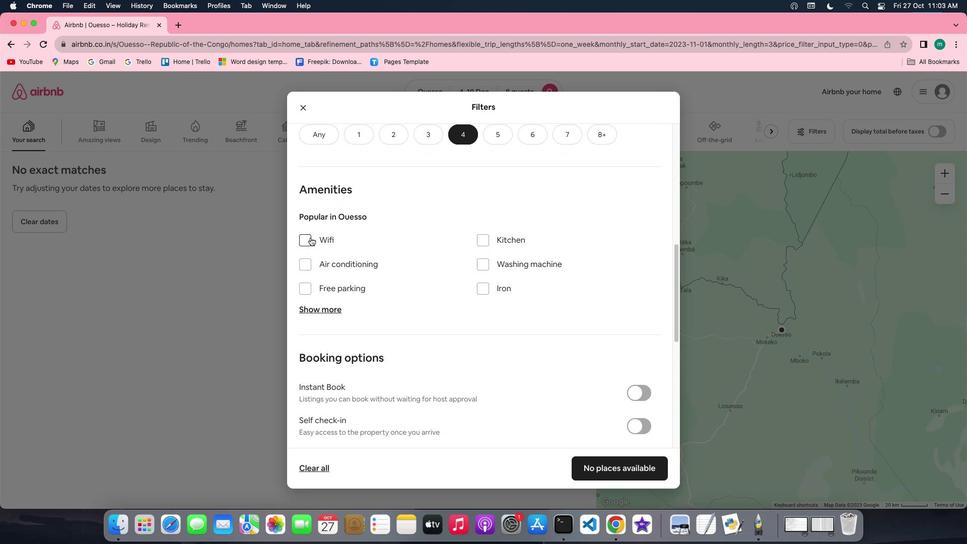 
Action: Mouse moved to (340, 317)
Screenshot: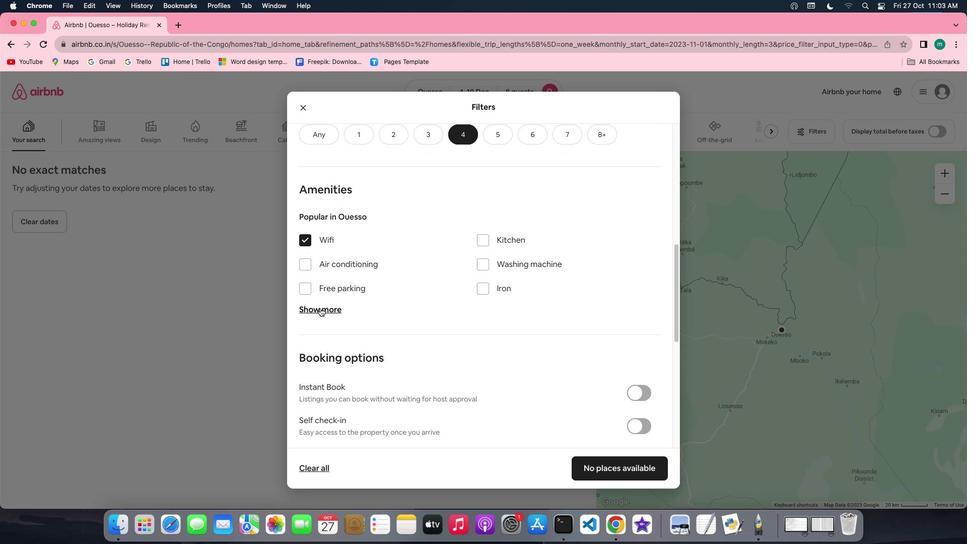 
Action: Mouse pressed left at (340, 317)
Screenshot: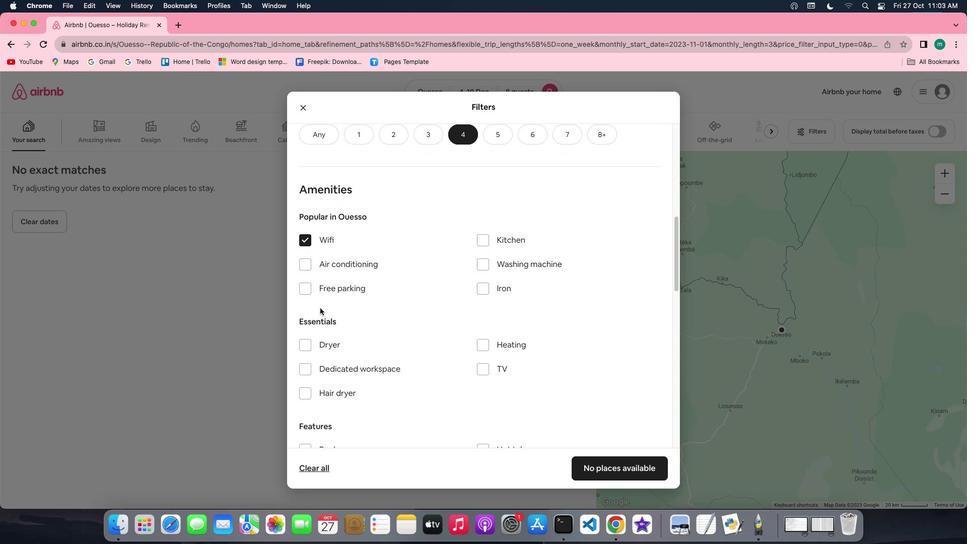
Action: Mouse moved to (479, 380)
Screenshot: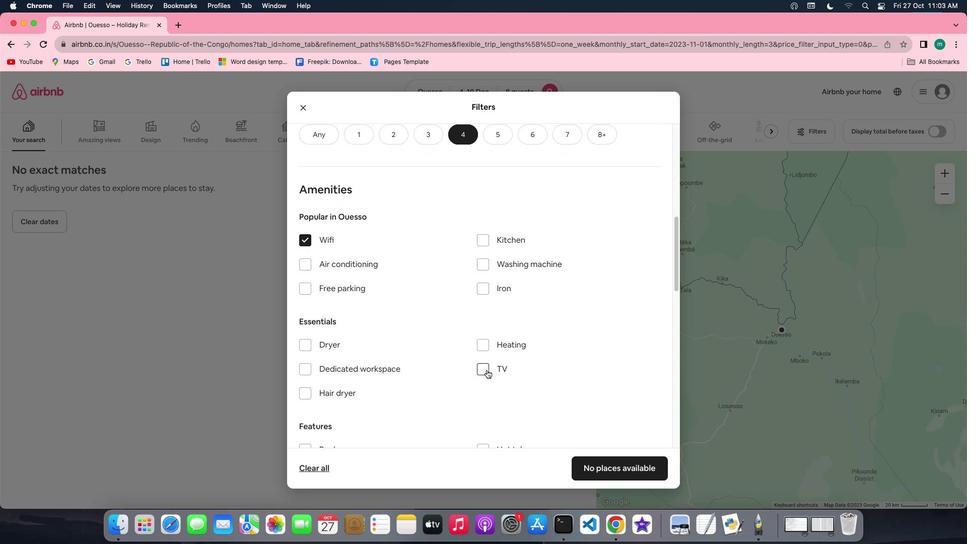 
Action: Mouse pressed left at (479, 380)
Screenshot: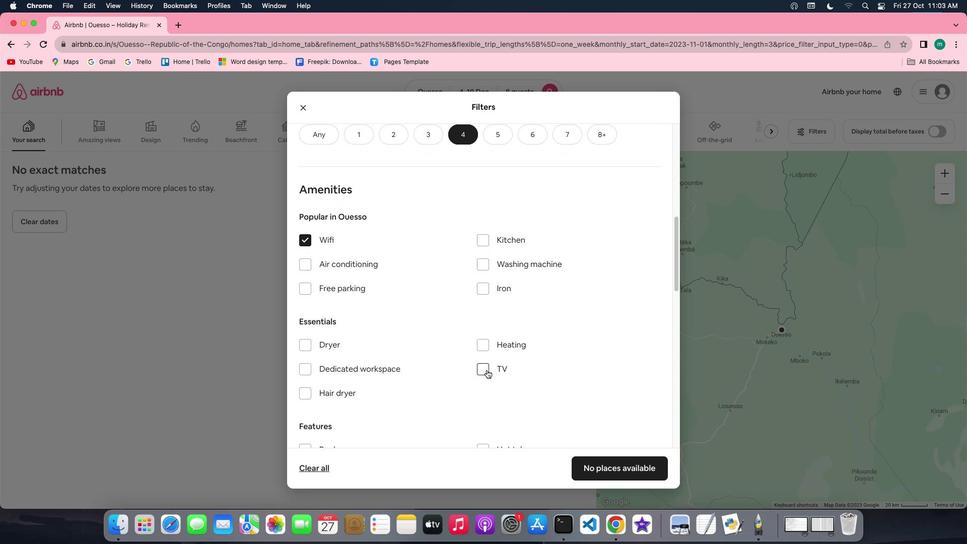 
Action: Mouse moved to (359, 297)
Screenshot: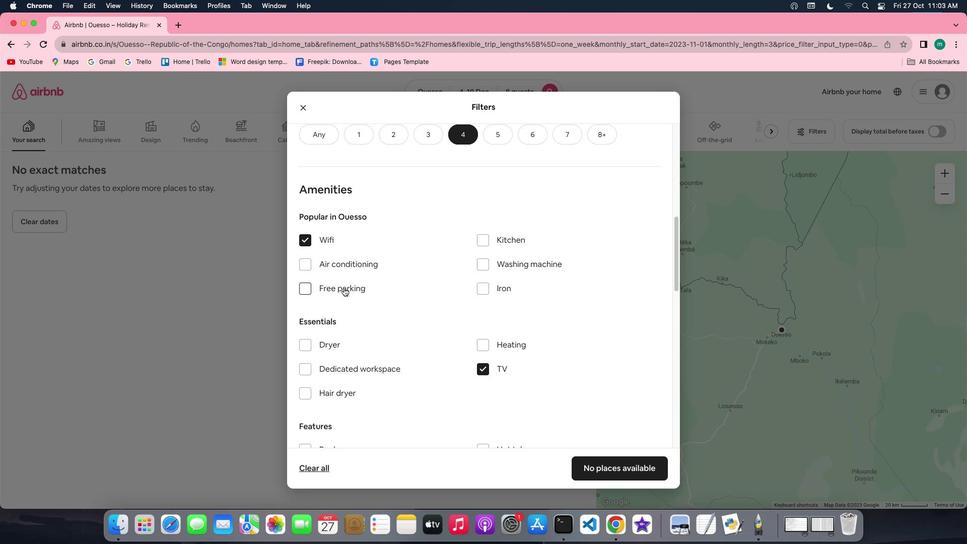 
Action: Mouse pressed left at (359, 297)
Screenshot: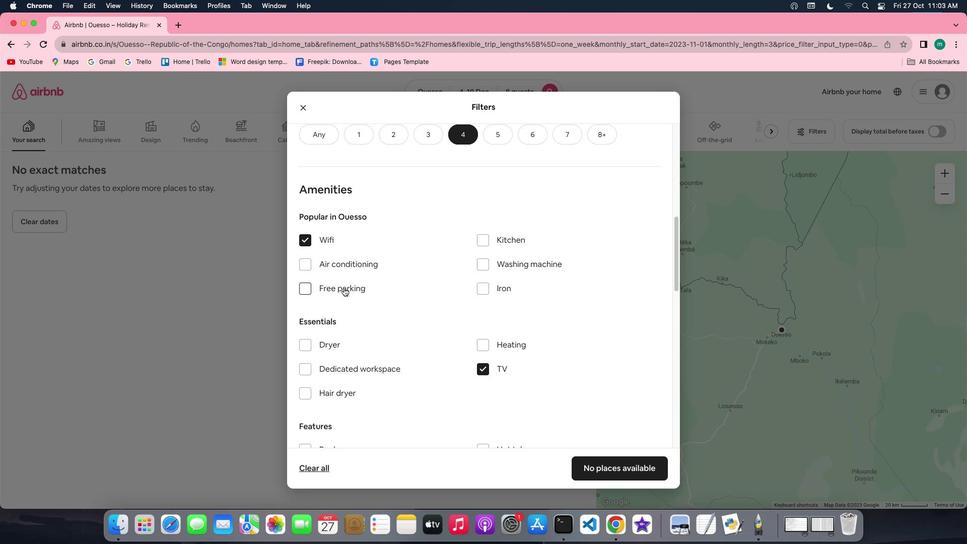 
Action: Mouse moved to (474, 333)
Screenshot: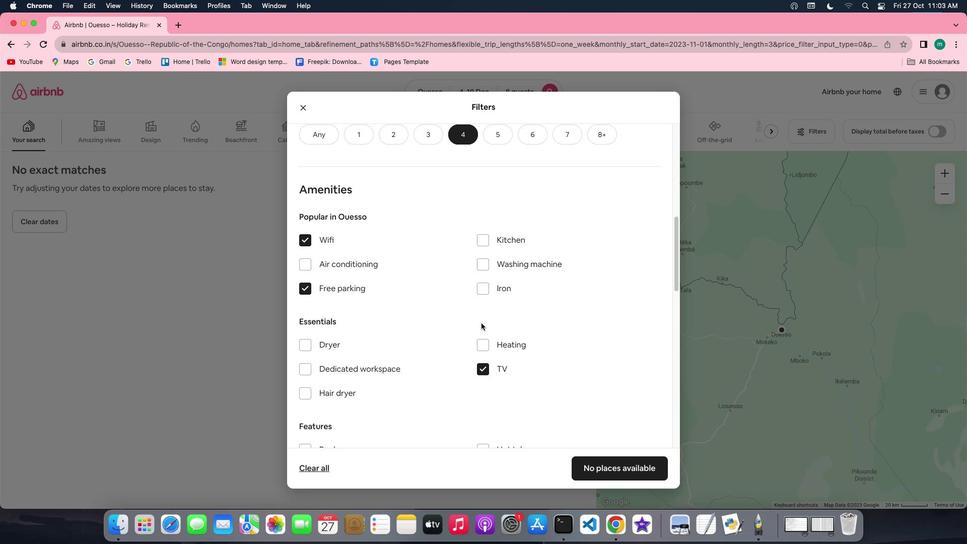 
Action: Mouse scrolled (474, 333) with delta (72, 5)
Screenshot: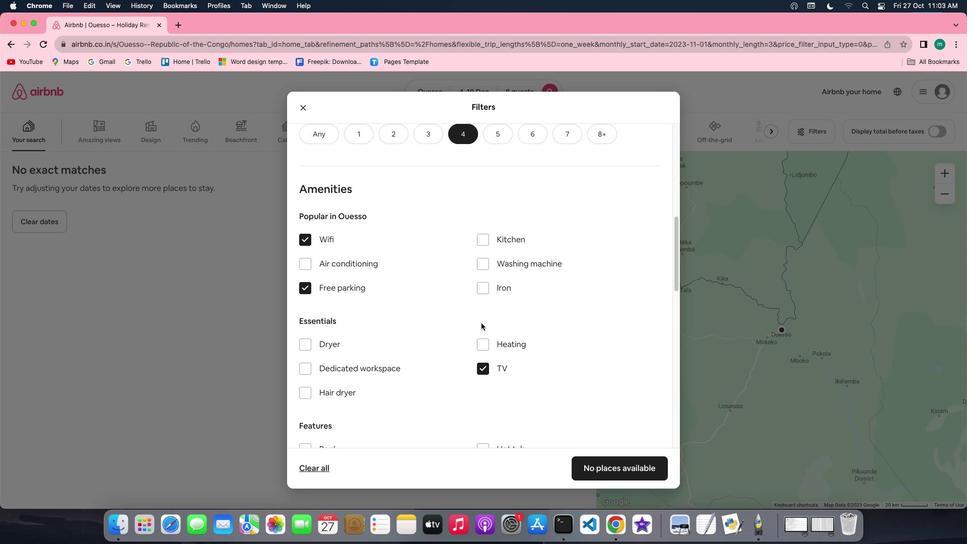 
Action: Mouse scrolled (474, 333) with delta (72, 5)
Screenshot: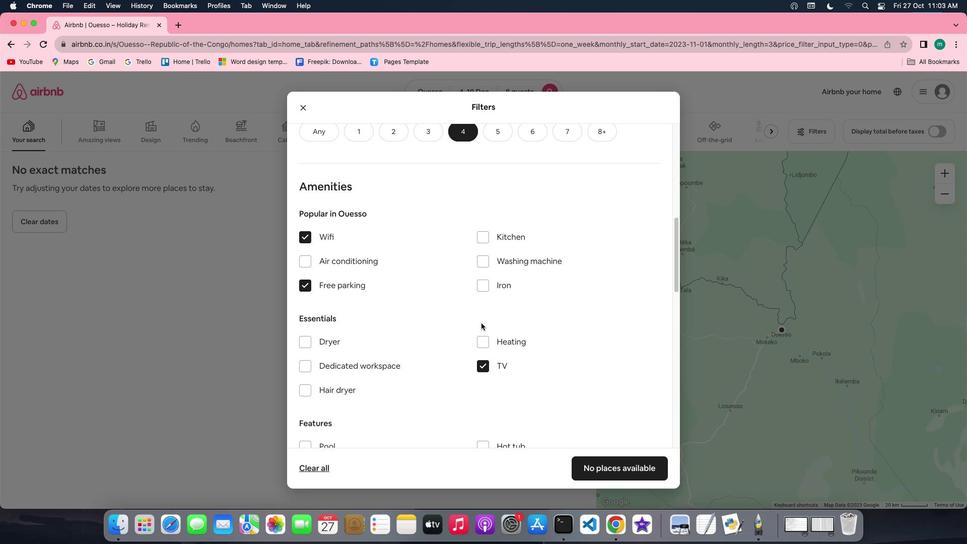 
Action: Mouse scrolled (474, 333) with delta (72, 5)
Screenshot: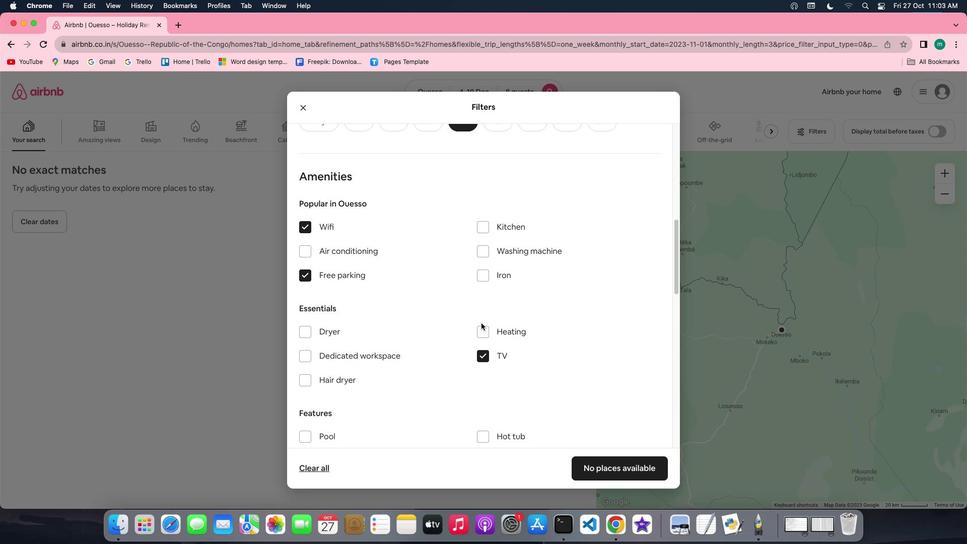 
Action: Mouse scrolled (474, 333) with delta (72, 5)
Screenshot: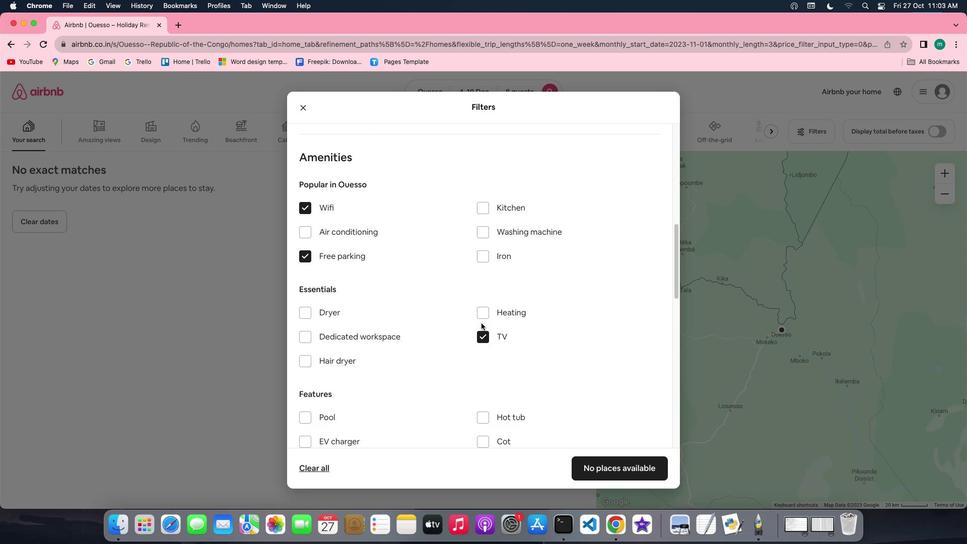 
Action: Mouse scrolled (474, 333) with delta (72, 5)
Screenshot: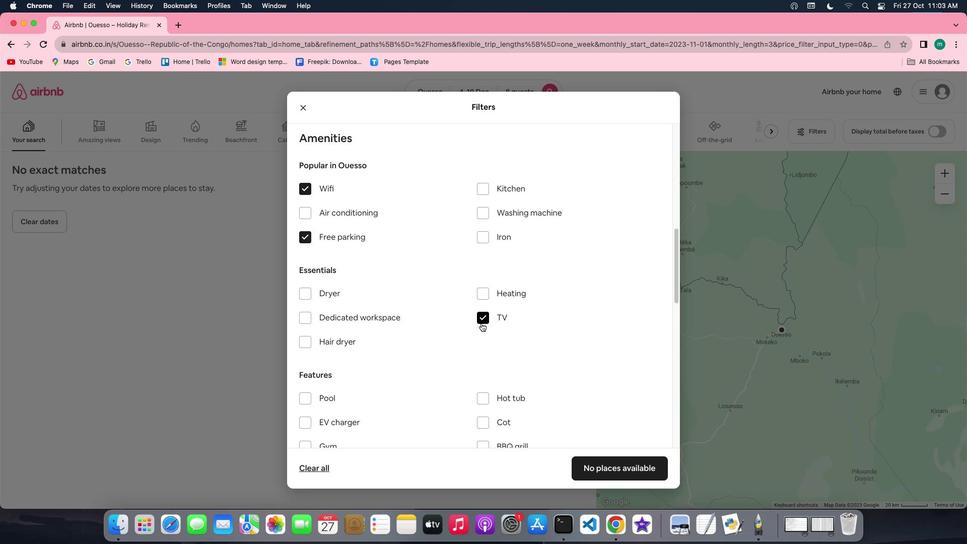 
Action: Mouse scrolled (474, 333) with delta (72, 5)
Screenshot: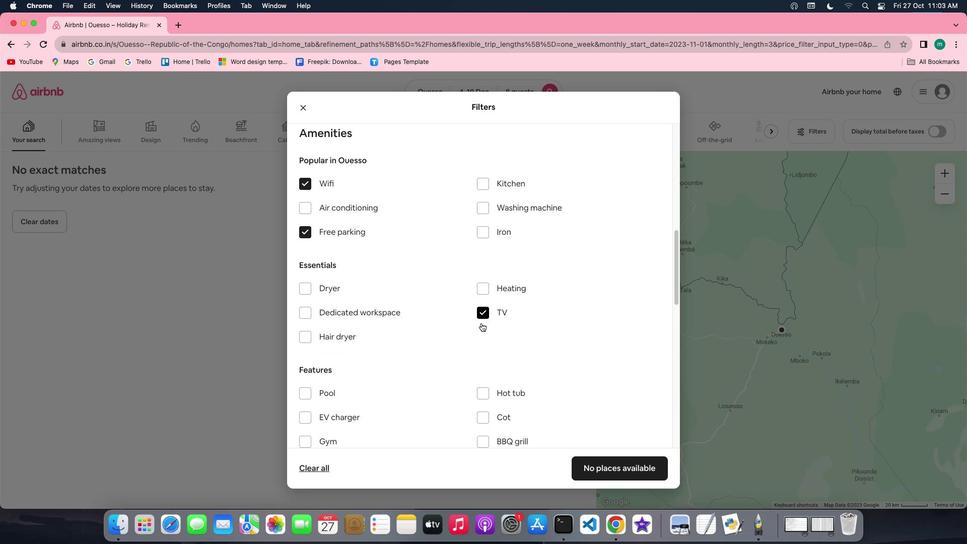 
Action: Mouse scrolled (474, 333) with delta (72, 5)
Screenshot: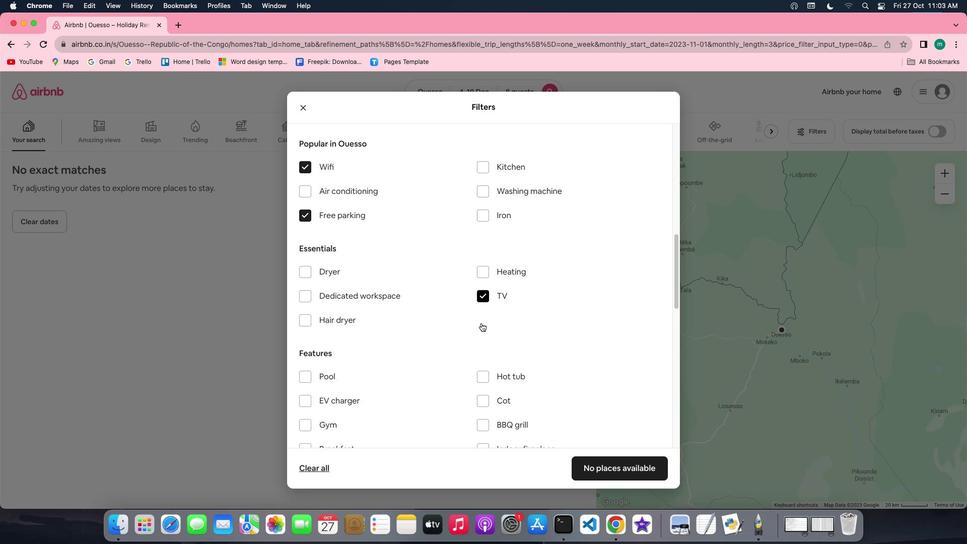 
Action: Mouse scrolled (474, 333) with delta (72, 5)
Screenshot: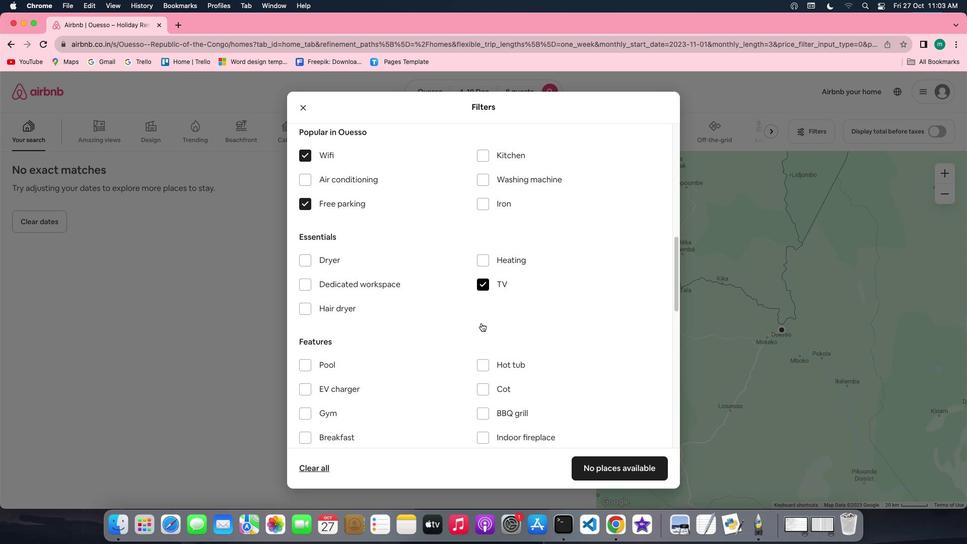 
Action: Mouse scrolled (474, 333) with delta (72, 5)
Screenshot: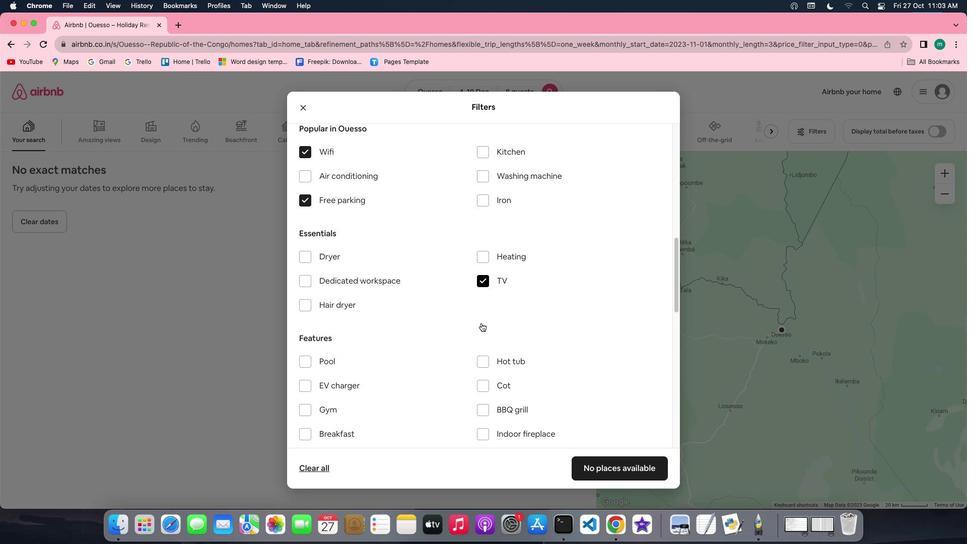 
Action: Mouse scrolled (474, 333) with delta (72, 5)
Screenshot: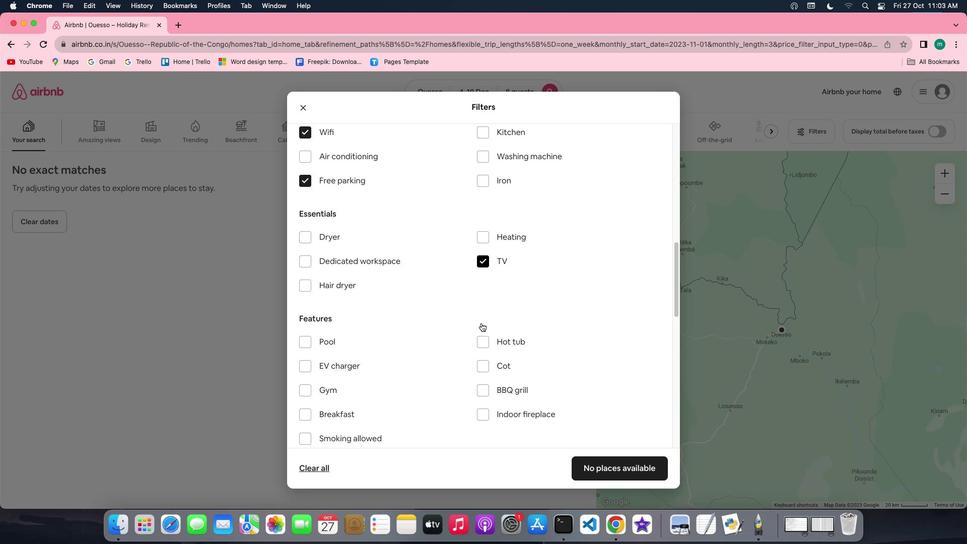 
Action: Mouse scrolled (474, 333) with delta (72, 5)
Screenshot: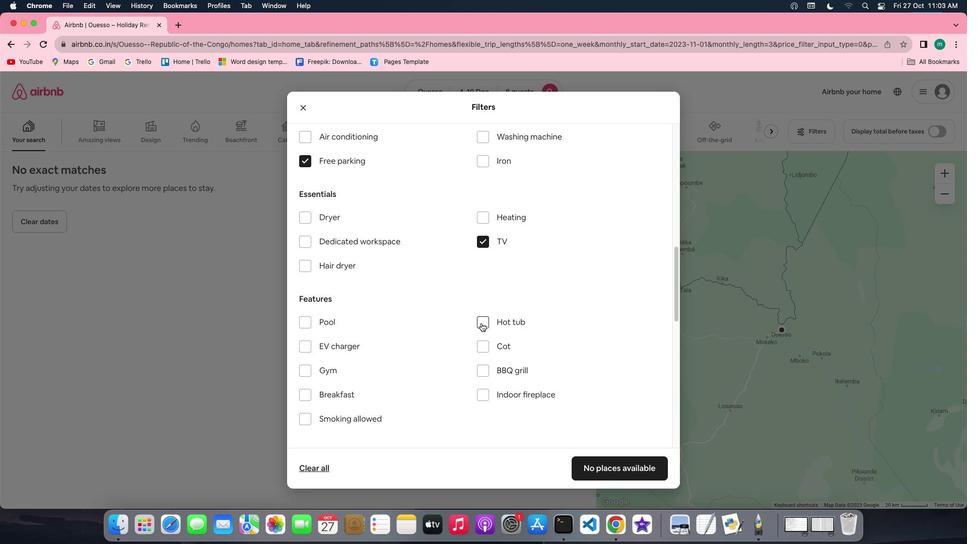 
Action: Mouse scrolled (474, 333) with delta (72, 5)
Screenshot: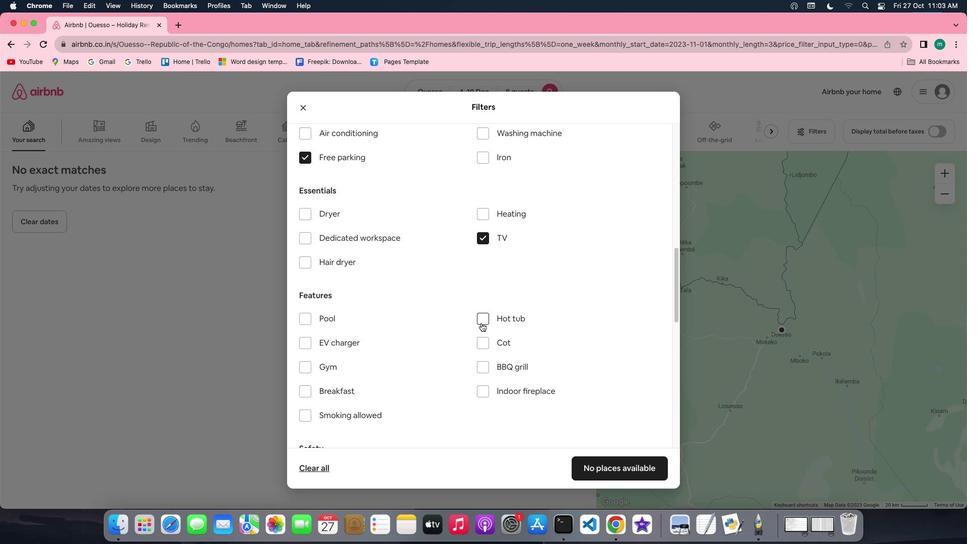 
Action: Mouse scrolled (474, 333) with delta (72, 5)
Screenshot: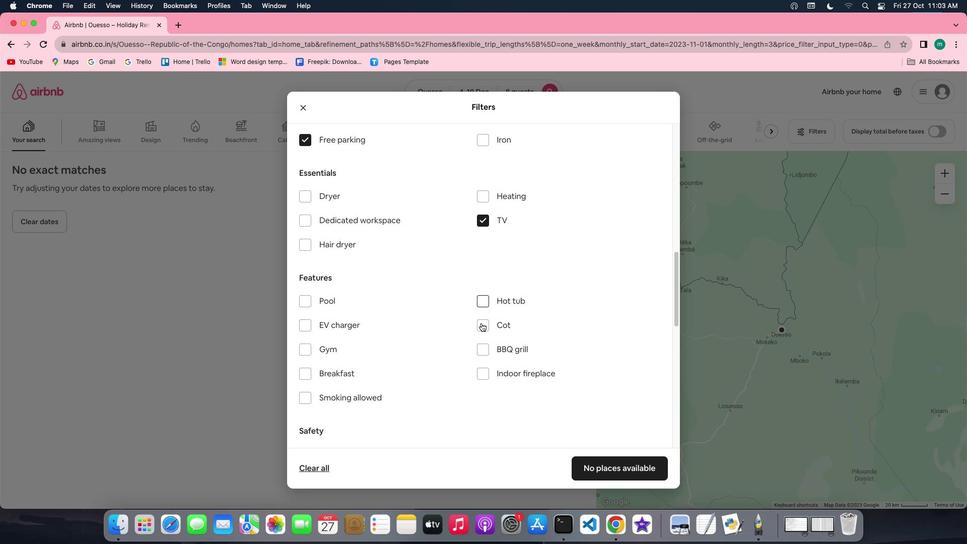 
Action: Mouse moved to (343, 327)
Screenshot: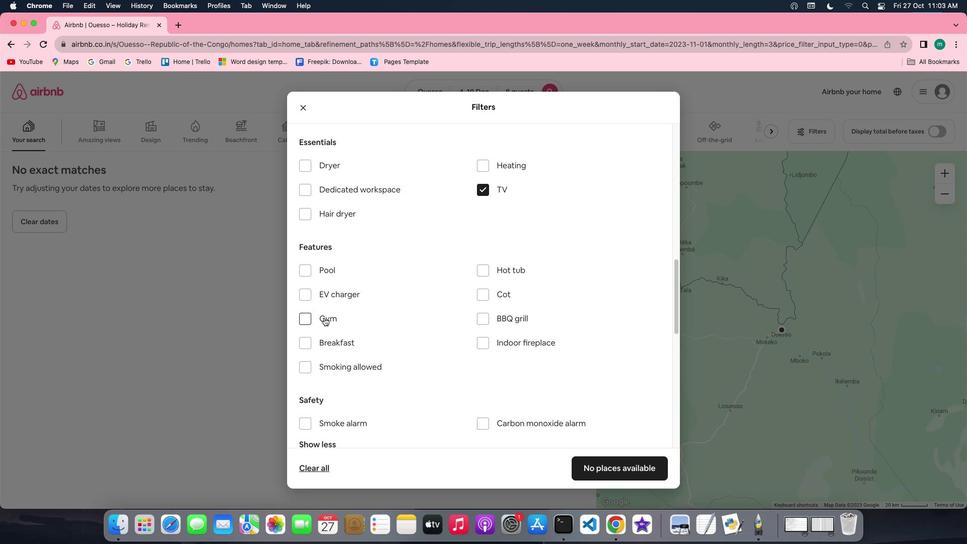 
Action: Mouse pressed left at (343, 327)
Screenshot: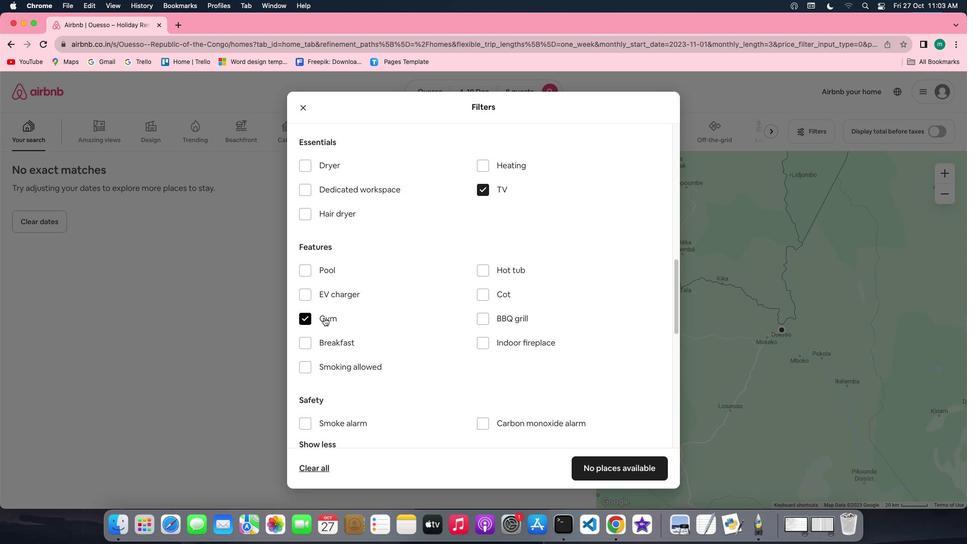 
Action: Mouse moved to (343, 355)
Screenshot: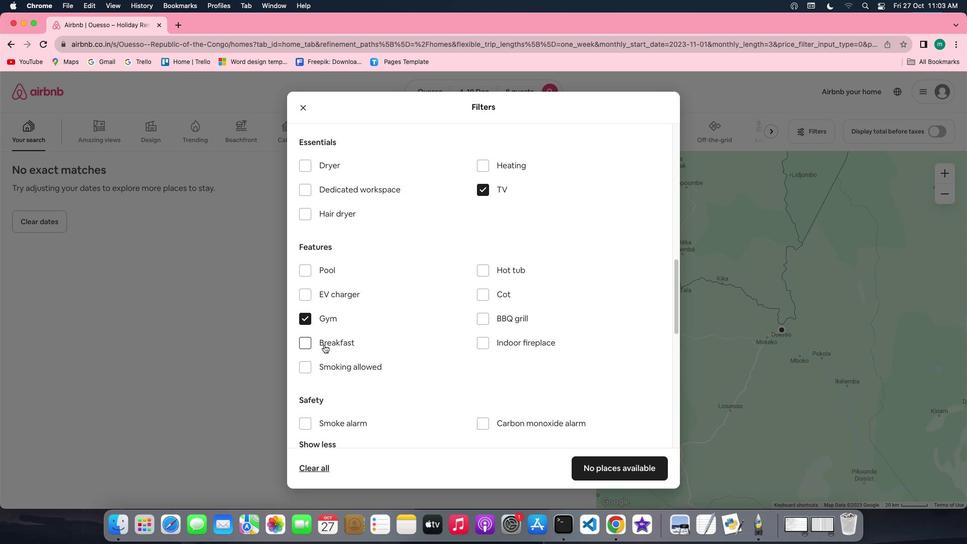 
Action: Mouse pressed left at (343, 355)
Screenshot: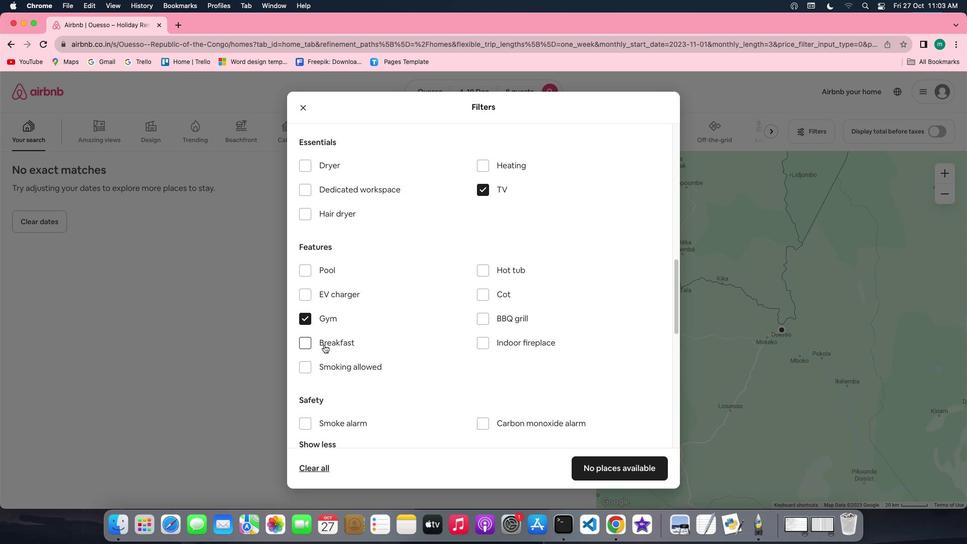 
Action: Mouse moved to (484, 366)
Screenshot: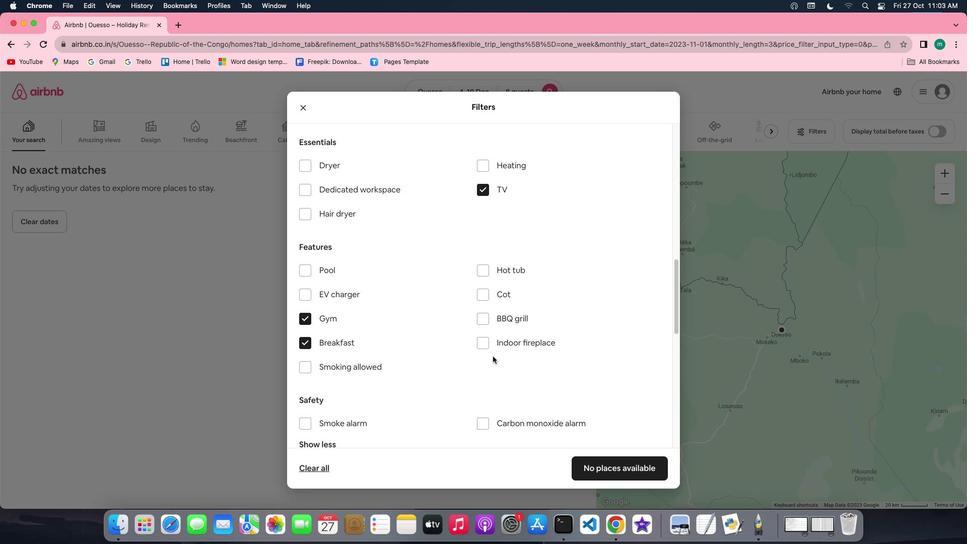 
Action: Mouse scrolled (484, 366) with delta (72, 5)
Screenshot: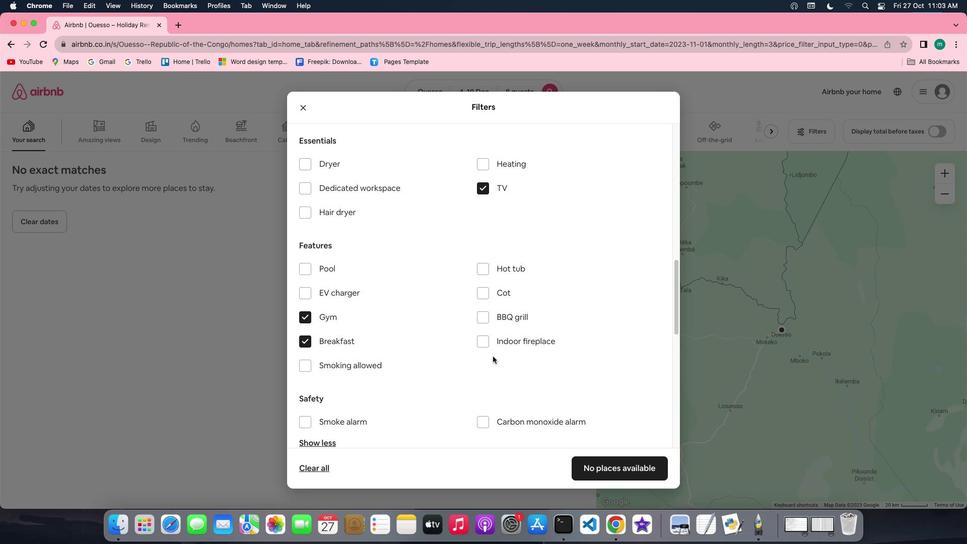 
Action: Mouse scrolled (484, 366) with delta (72, 5)
Screenshot: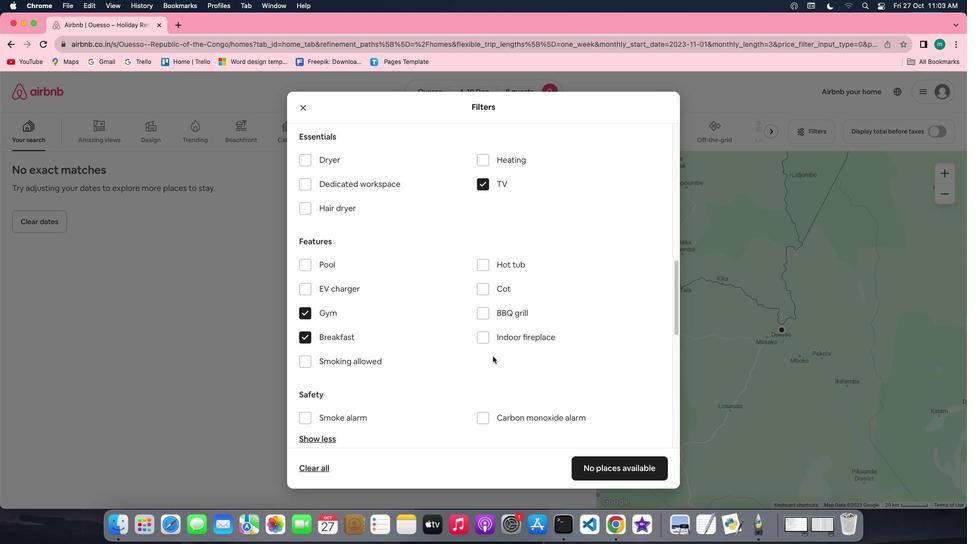 
Action: Mouse scrolled (484, 366) with delta (72, 5)
Screenshot: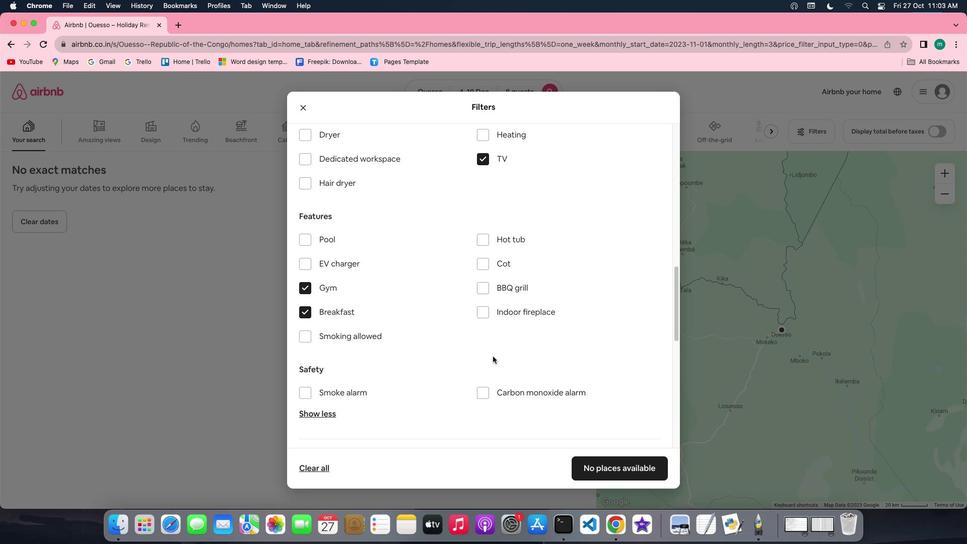 
Action: Mouse scrolled (484, 366) with delta (72, 5)
Screenshot: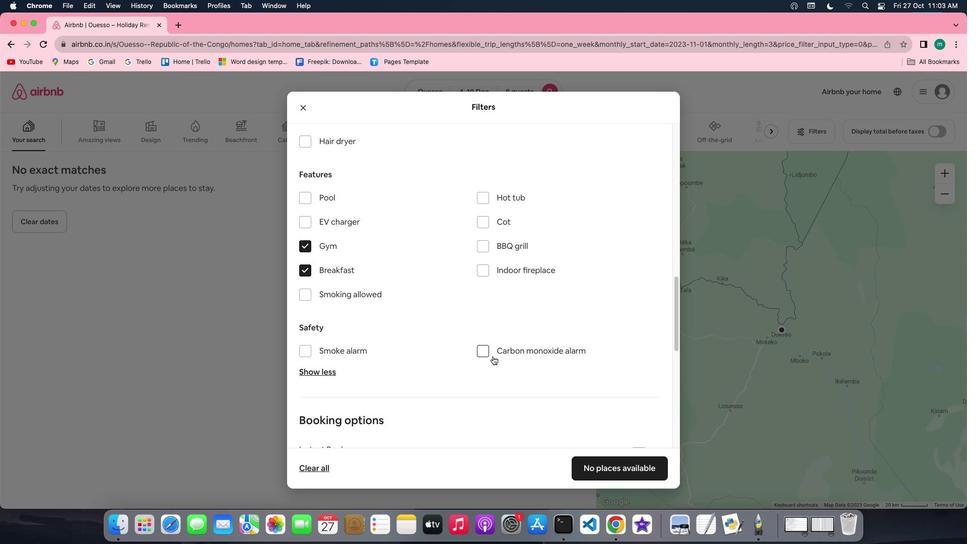 
Action: Mouse scrolled (484, 366) with delta (72, 5)
Screenshot: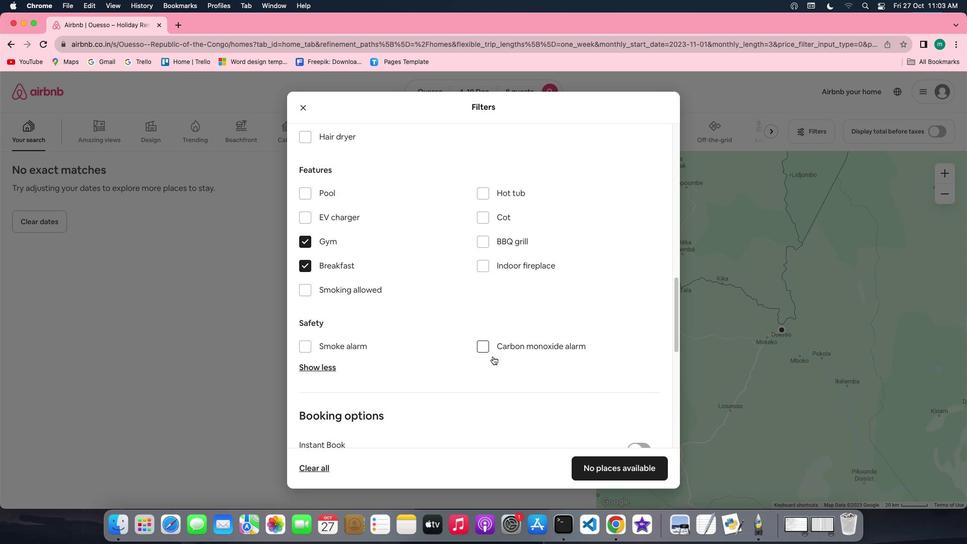 
Action: Mouse scrolled (484, 366) with delta (72, 5)
Screenshot: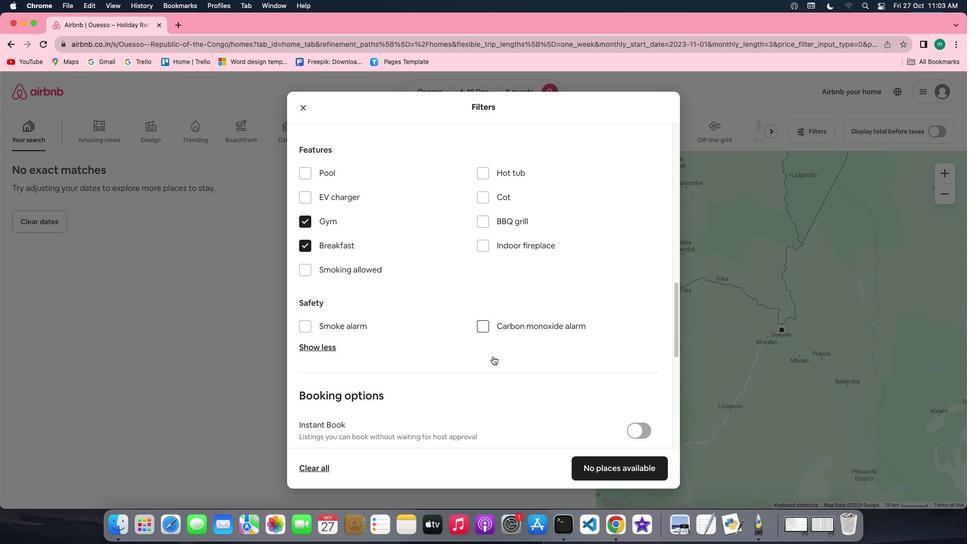 
Action: Mouse scrolled (484, 366) with delta (72, 5)
Screenshot: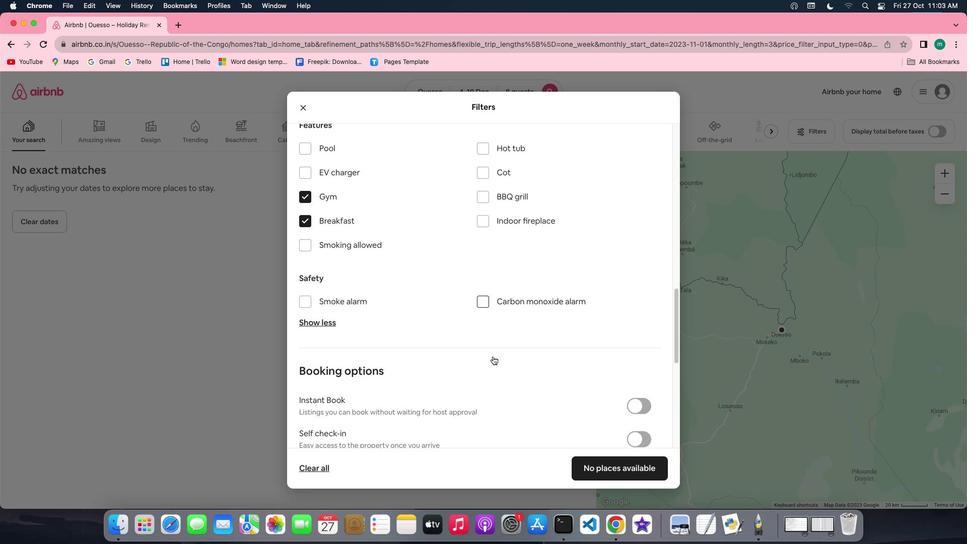 
Action: Mouse scrolled (484, 366) with delta (72, 5)
Screenshot: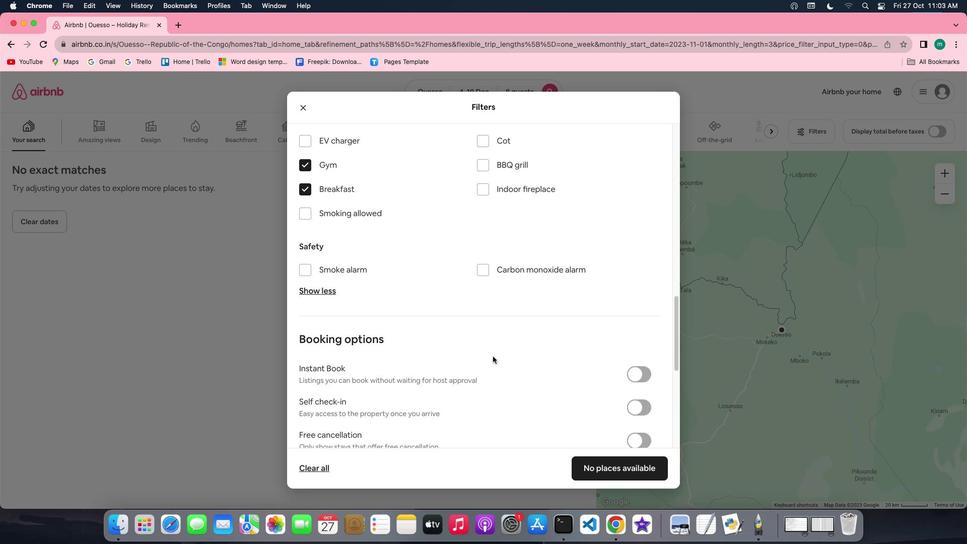 
Action: Mouse scrolled (484, 366) with delta (72, 5)
Screenshot: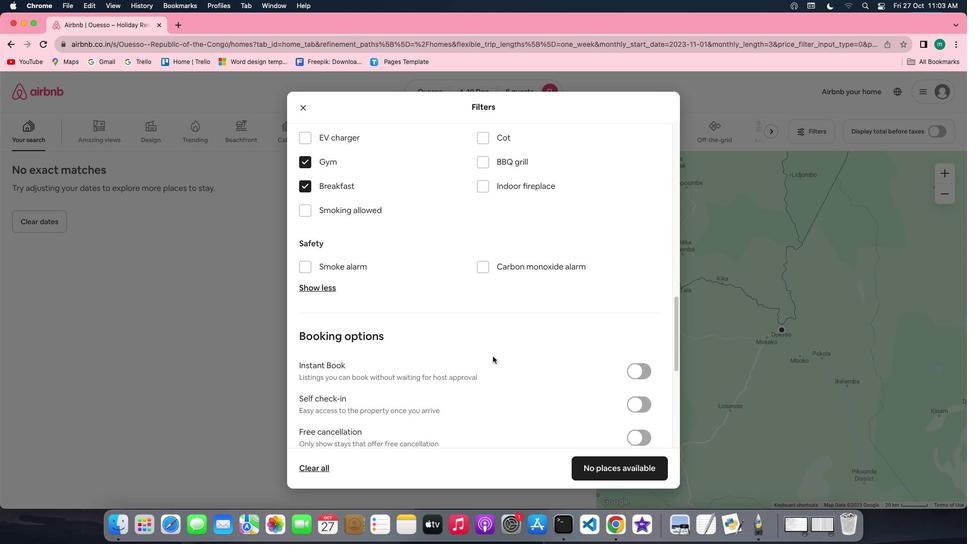 
Action: Mouse scrolled (484, 366) with delta (72, 5)
Screenshot: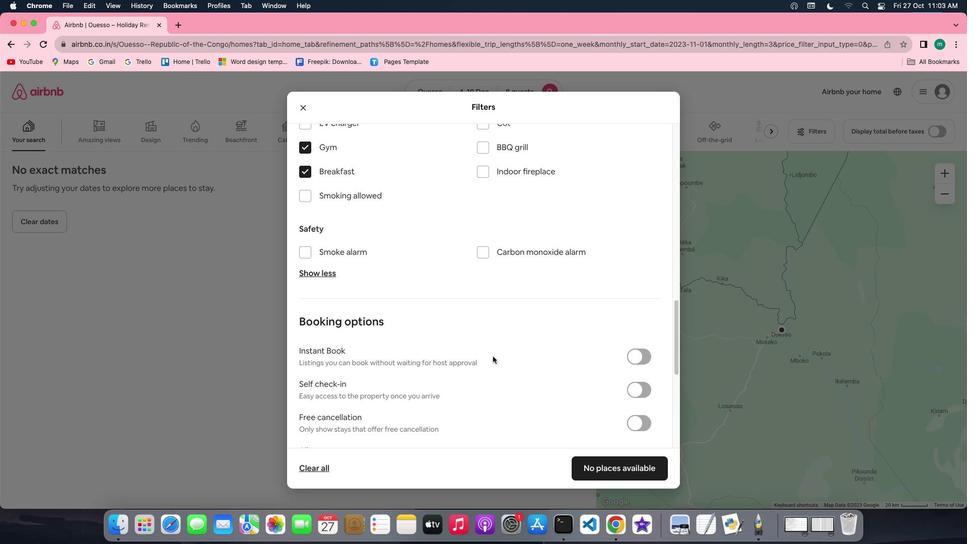 
Action: Mouse scrolled (484, 366) with delta (72, 5)
Screenshot: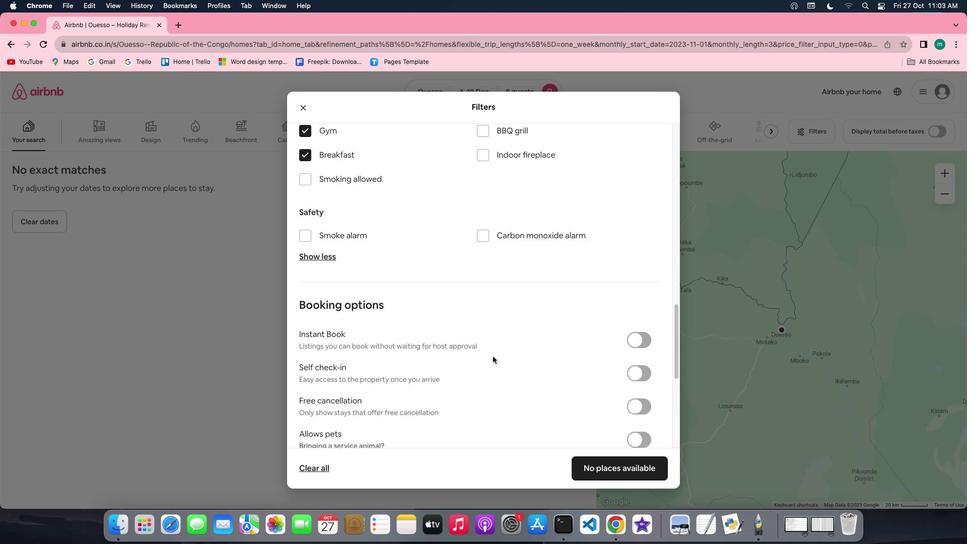 
Action: Mouse scrolled (484, 366) with delta (72, 5)
Screenshot: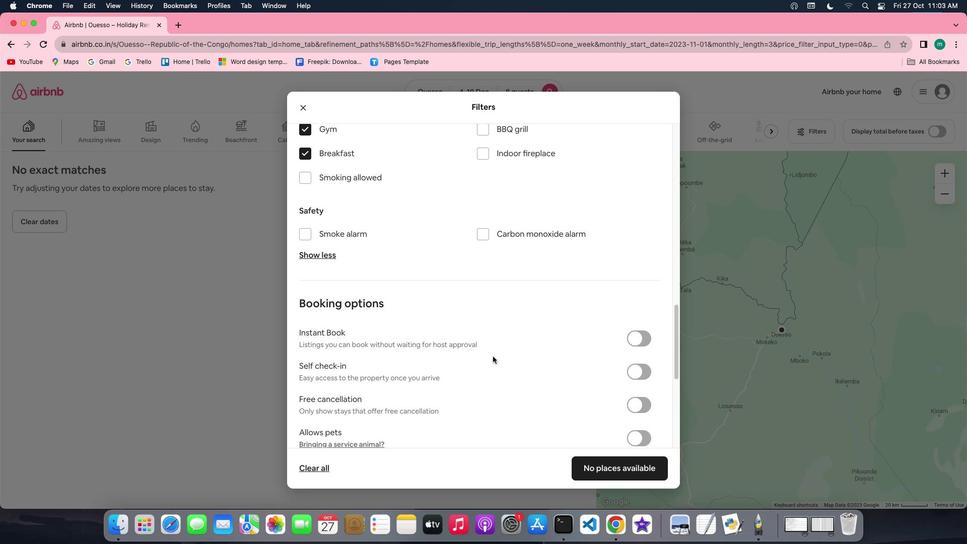 
Action: Mouse moved to (601, 381)
Screenshot: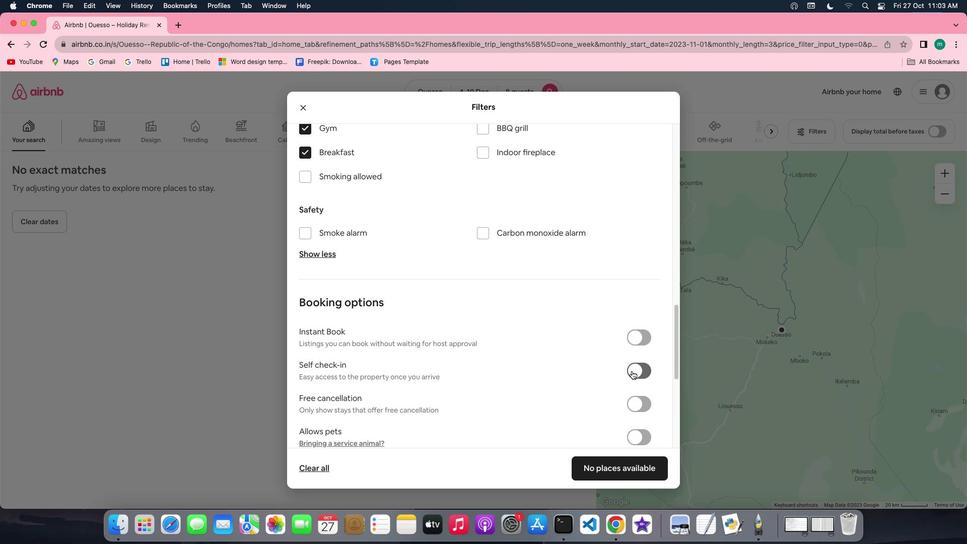 
Action: Mouse pressed left at (601, 381)
Screenshot: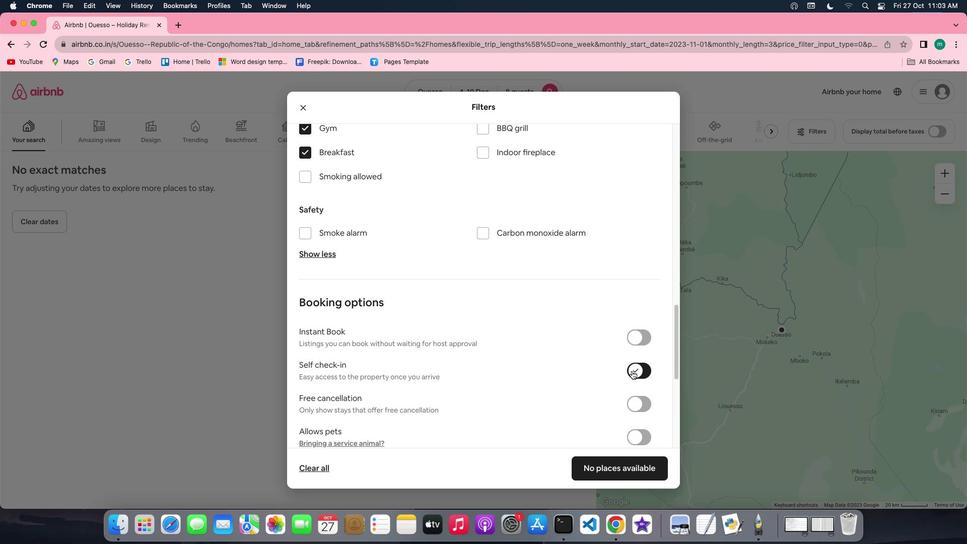 
Action: Mouse moved to (517, 394)
Screenshot: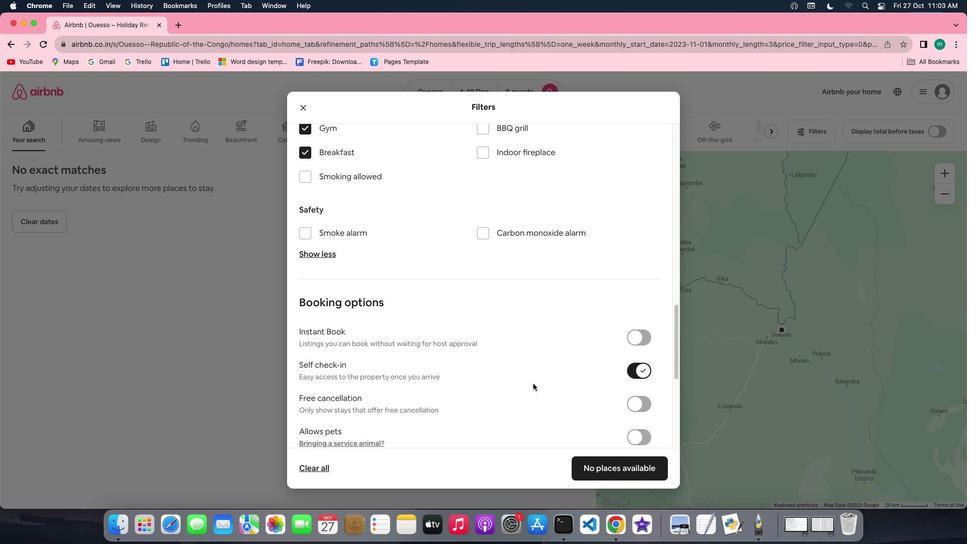 
Action: Mouse scrolled (517, 394) with delta (72, 5)
Screenshot: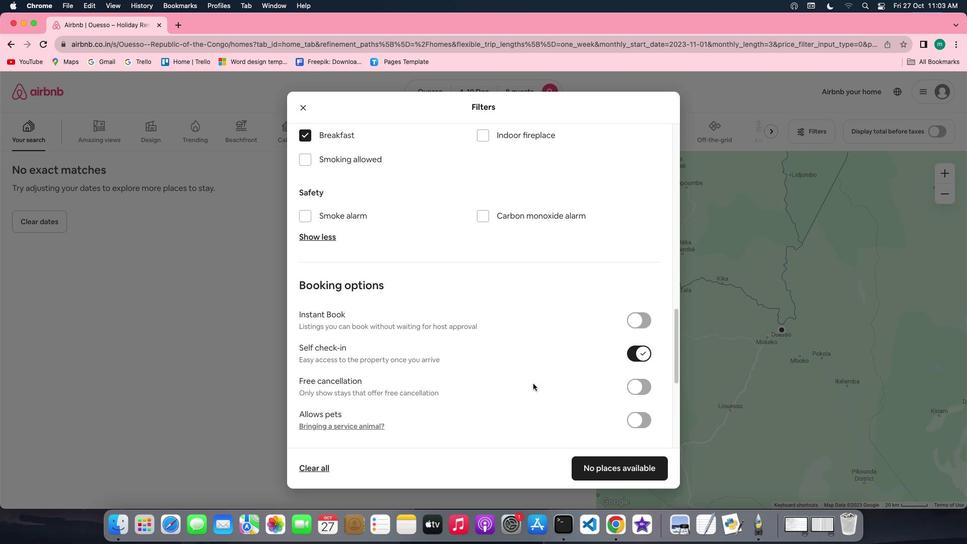 
Action: Mouse scrolled (517, 394) with delta (72, 5)
Screenshot: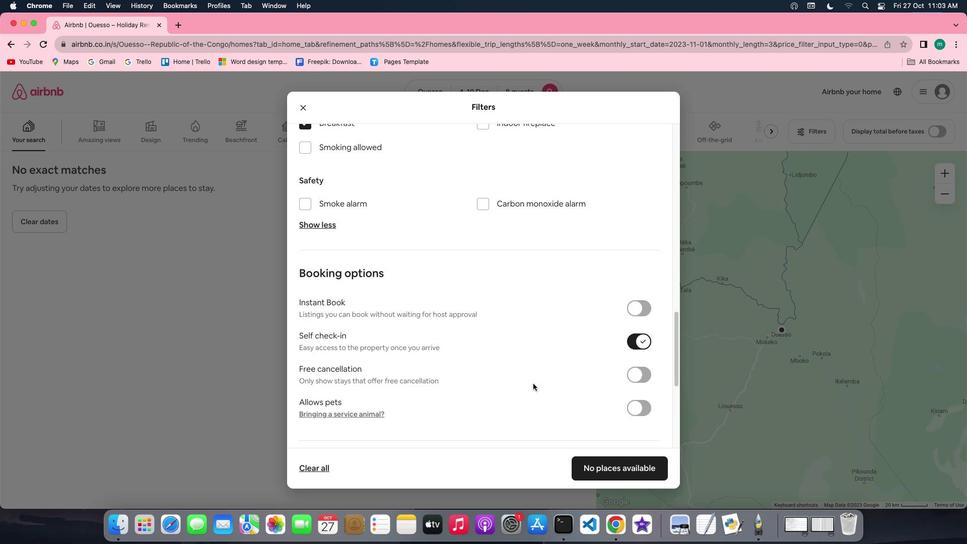 
Action: Mouse scrolled (517, 394) with delta (72, 4)
Screenshot: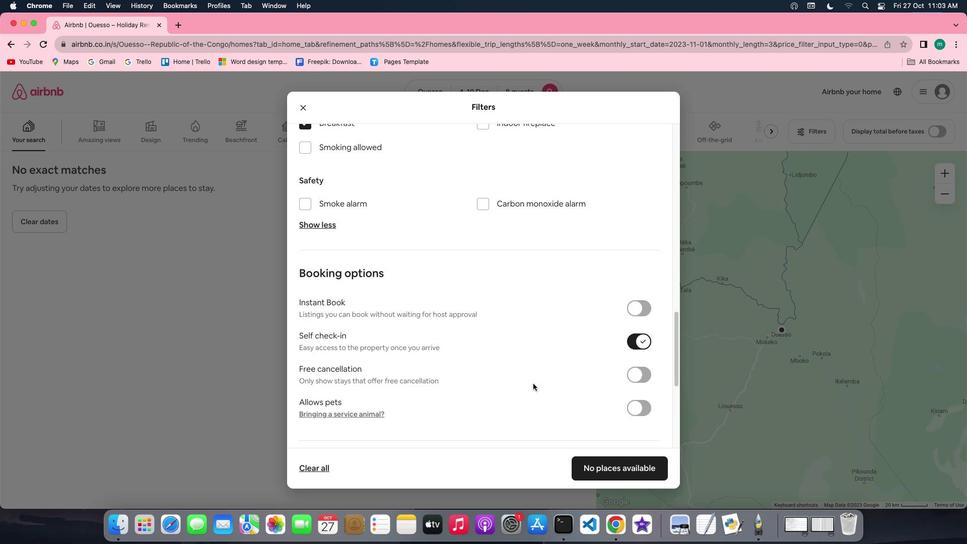 
Action: Mouse scrolled (517, 394) with delta (72, 4)
Screenshot: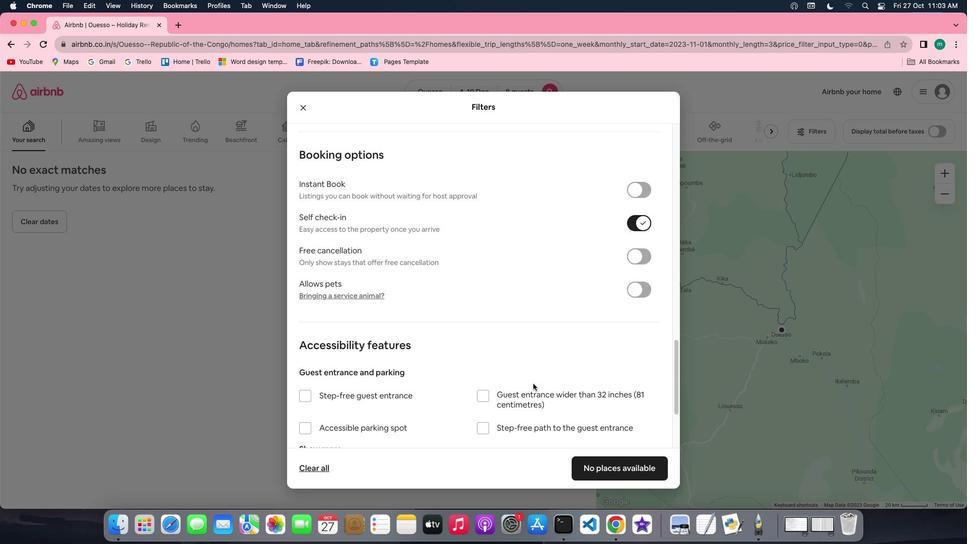 
Action: Mouse scrolled (517, 394) with delta (72, 5)
Screenshot: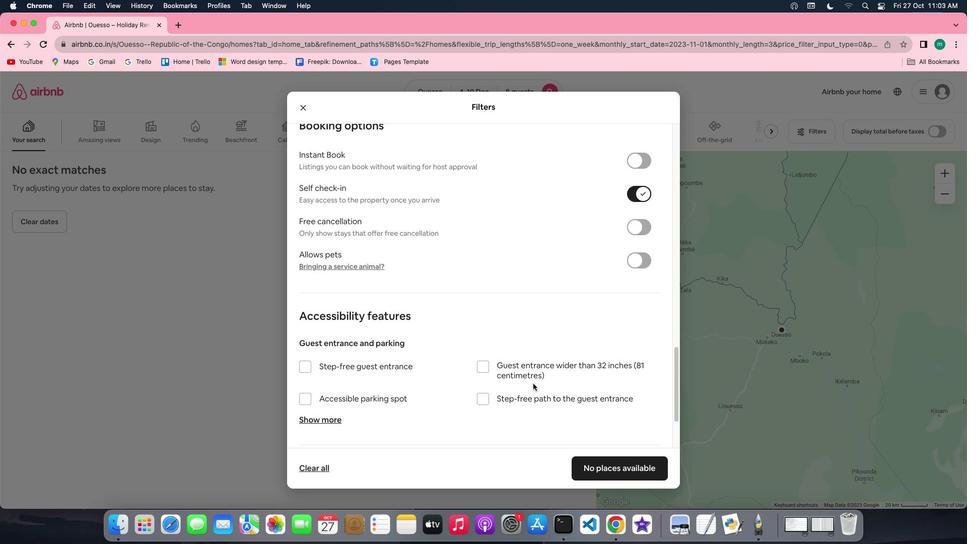 
Action: Mouse scrolled (517, 394) with delta (72, 5)
Screenshot: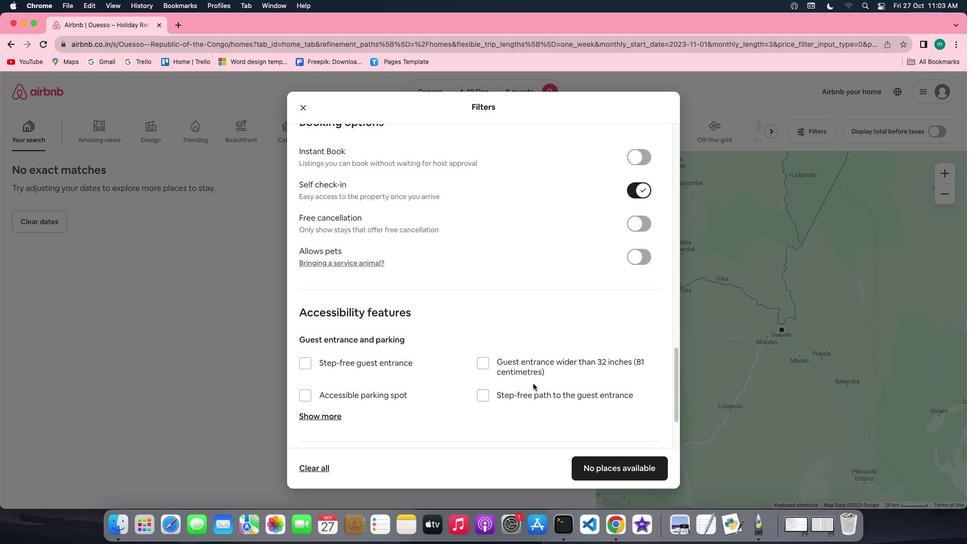 
Action: Mouse scrolled (517, 394) with delta (72, 5)
Screenshot: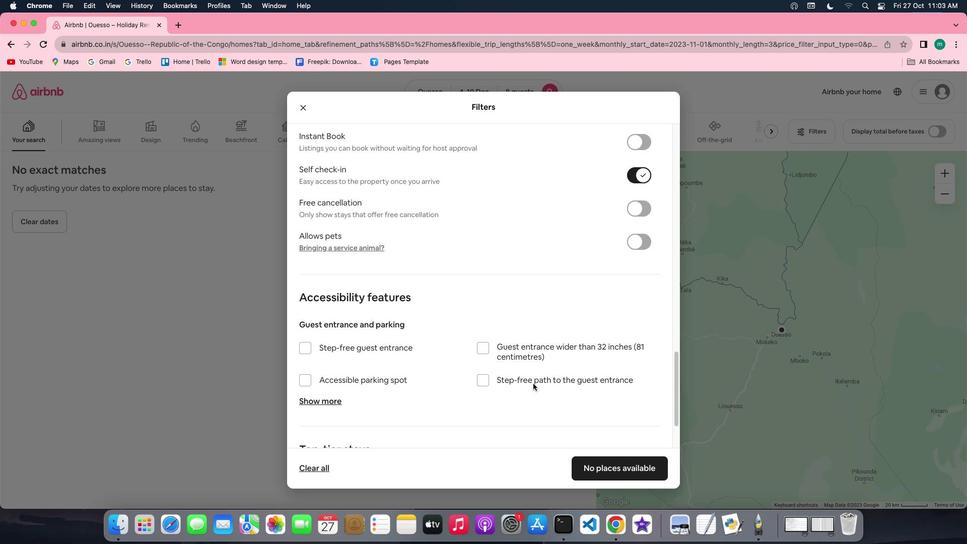 
Action: Mouse scrolled (517, 394) with delta (72, 5)
Screenshot: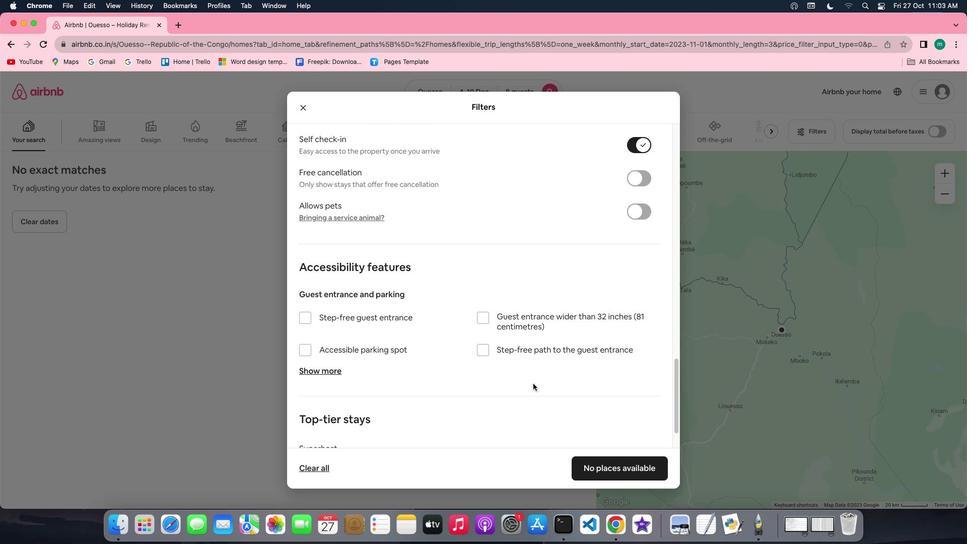 
Action: Mouse scrolled (517, 394) with delta (72, 5)
Screenshot: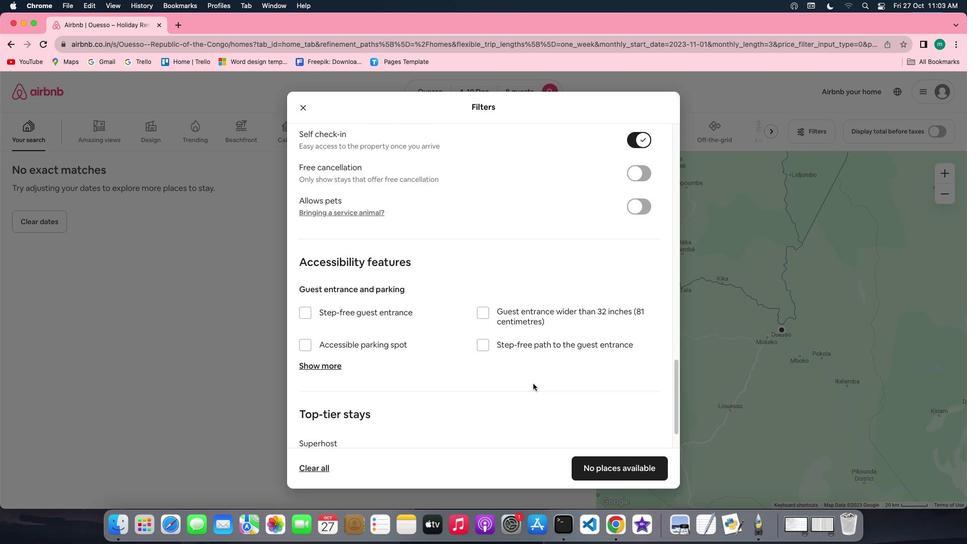 
Action: Mouse scrolled (517, 394) with delta (72, 5)
Screenshot: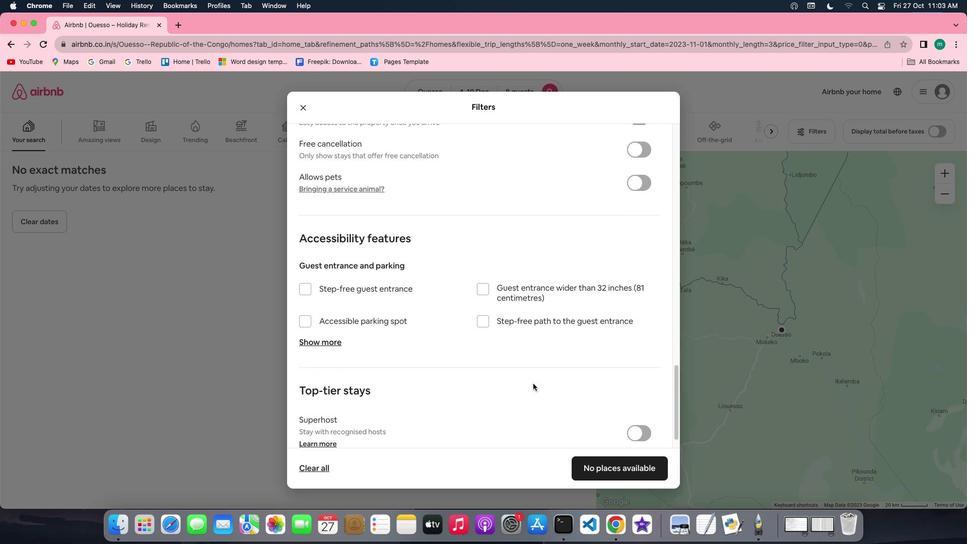 
Action: Mouse scrolled (517, 394) with delta (72, 4)
Screenshot: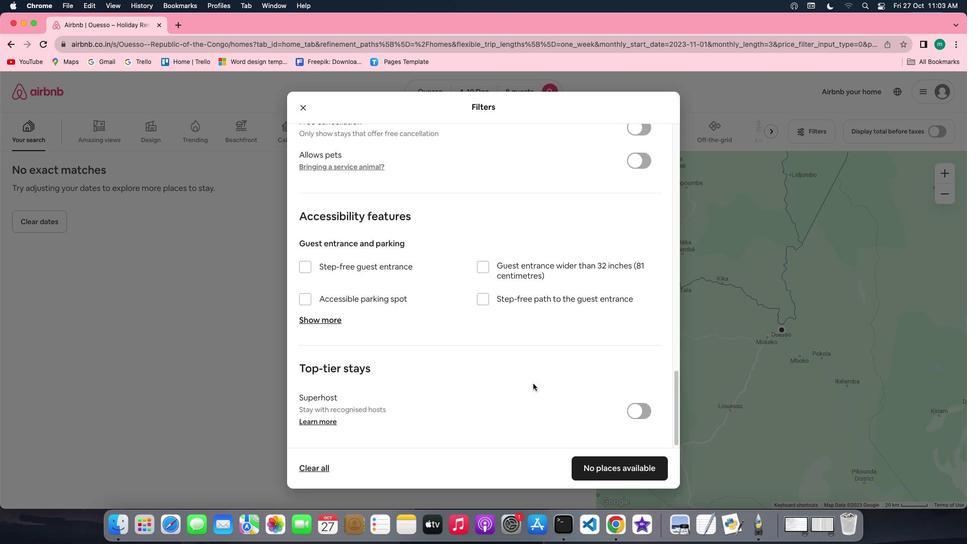 
Action: Mouse scrolled (517, 394) with delta (72, 5)
Screenshot: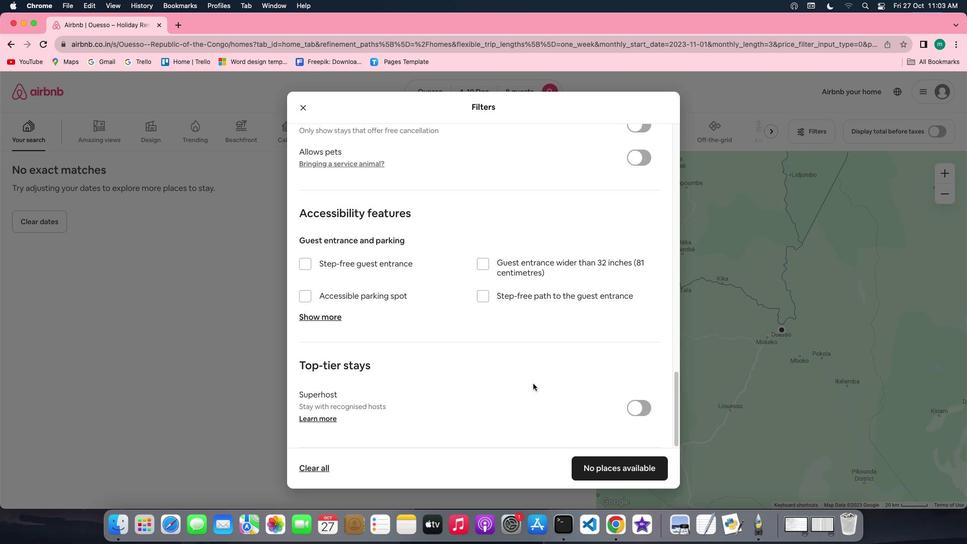 
Action: Mouse scrolled (517, 394) with delta (72, 5)
Screenshot: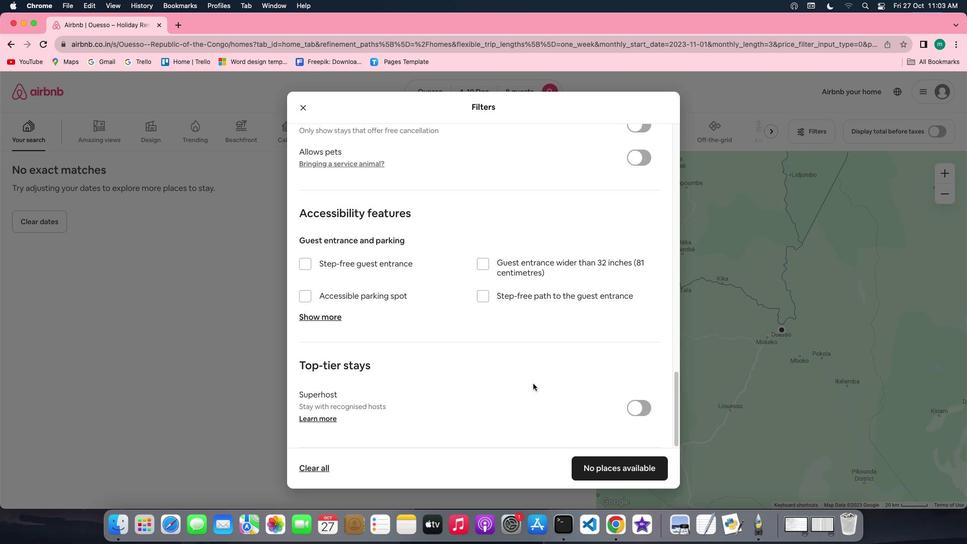
Action: Mouse scrolled (517, 394) with delta (72, 5)
Screenshot: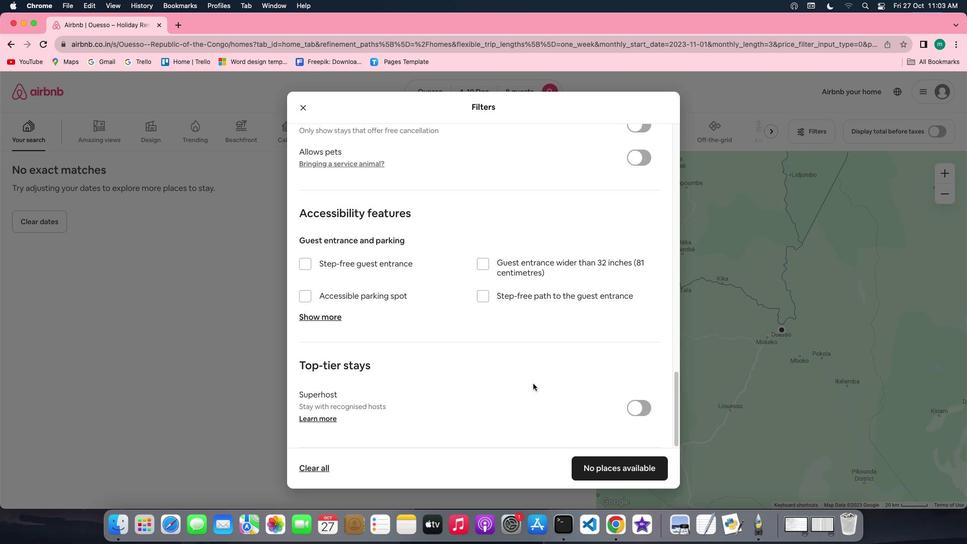 
Action: Mouse scrolled (517, 394) with delta (72, 4)
Screenshot: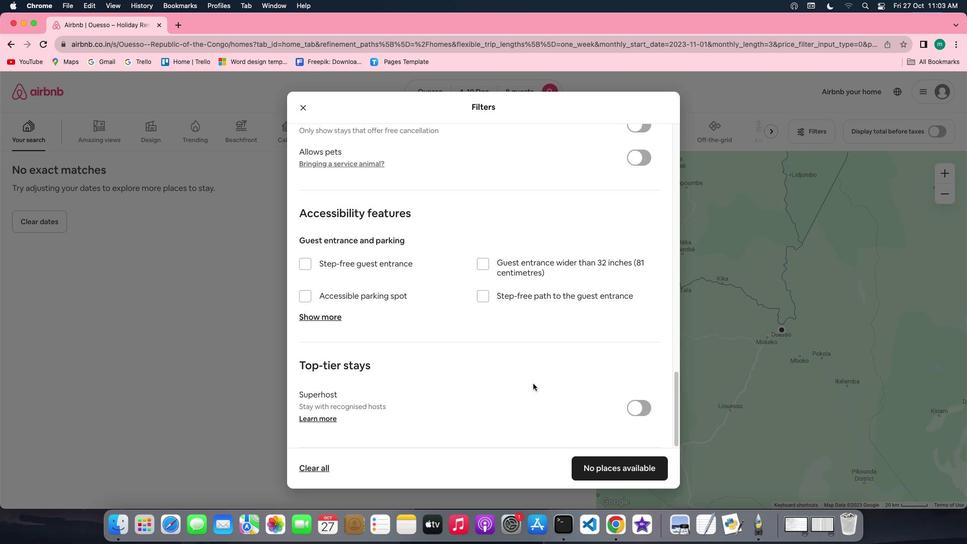 
Action: Mouse scrolled (517, 394) with delta (72, 4)
Screenshot: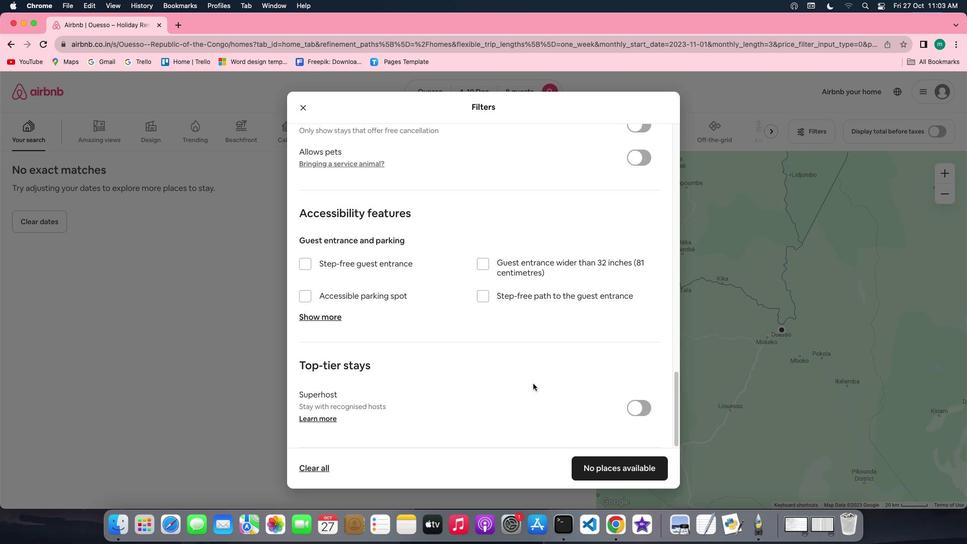 
Action: Mouse moved to (600, 475)
Screenshot: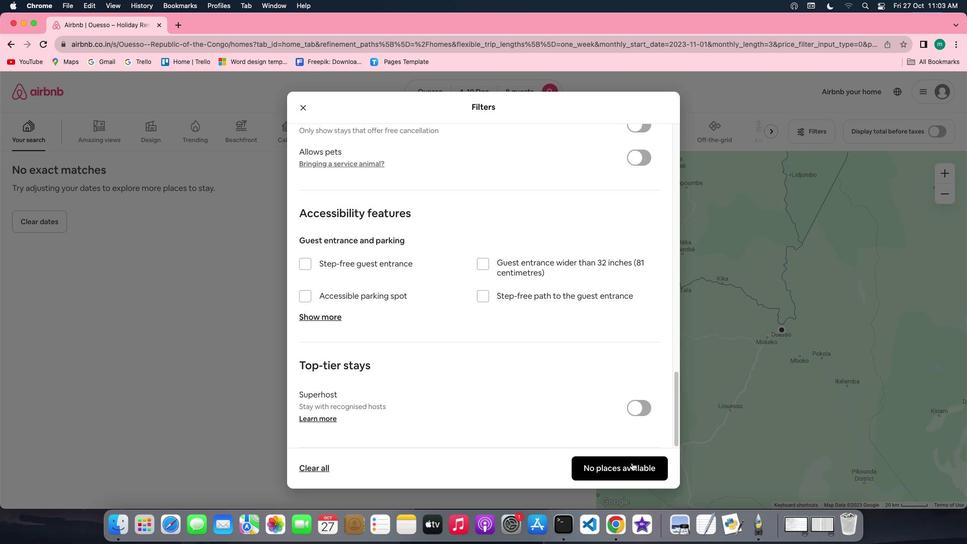 
Action: Mouse pressed left at (600, 475)
Screenshot: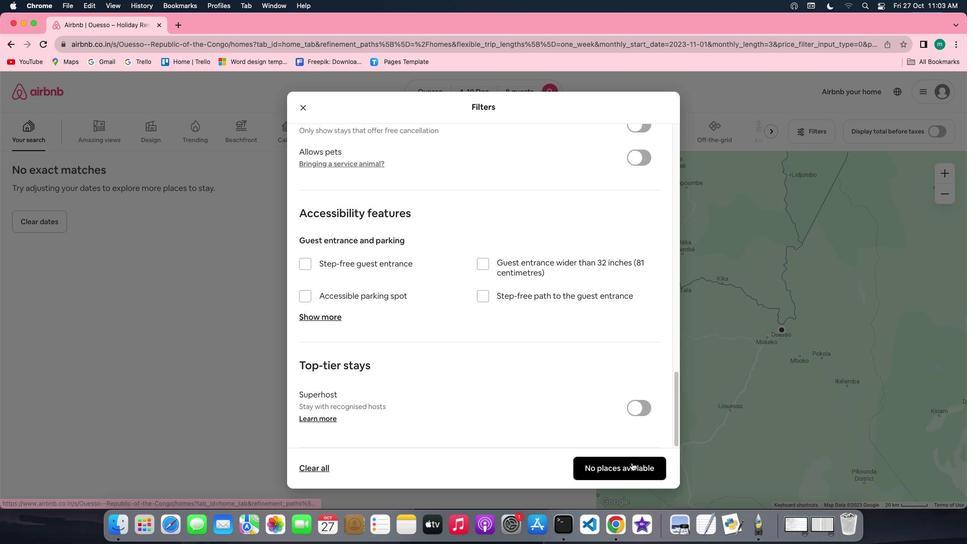 
Action: Mouse moved to (403, 336)
Screenshot: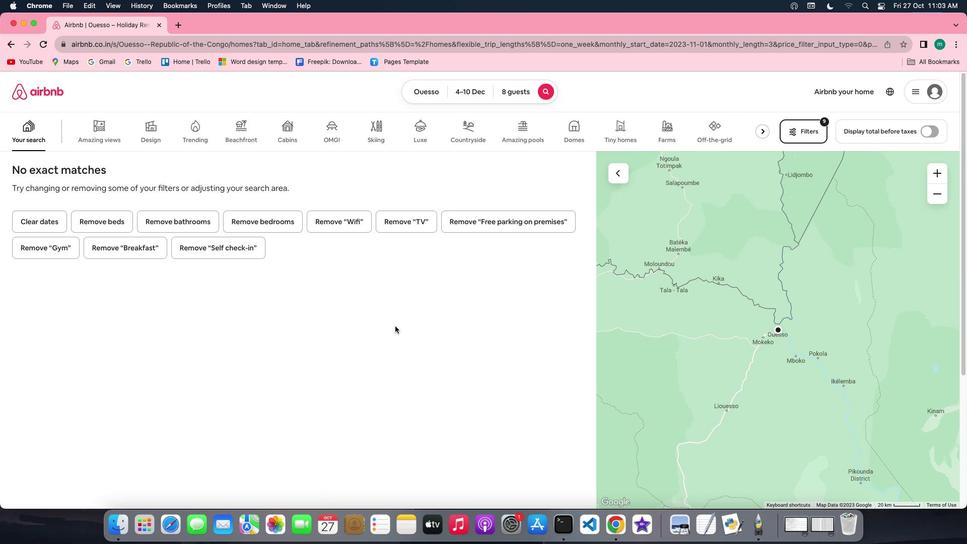 
